 Task: Check the percentage active listings of french doors in the last 3 years.
Action: Mouse moved to (767, 219)
Screenshot: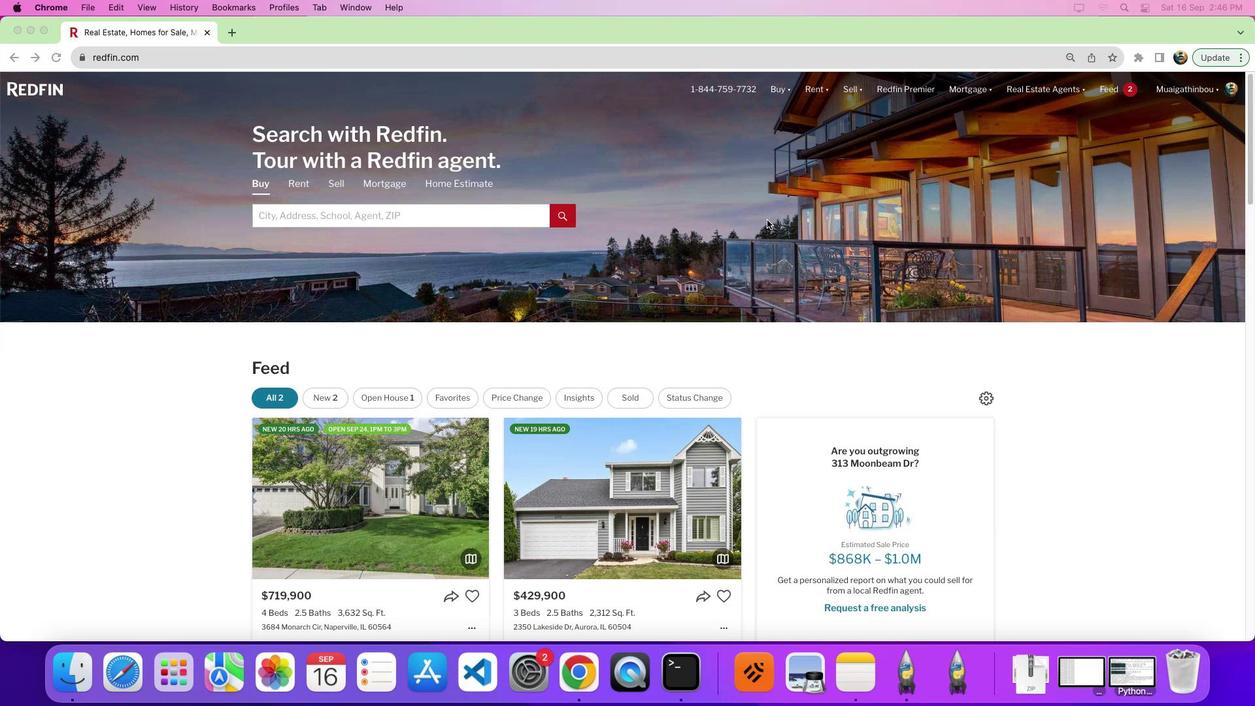 
Action: Mouse pressed left at (767, 219)
Screenshot: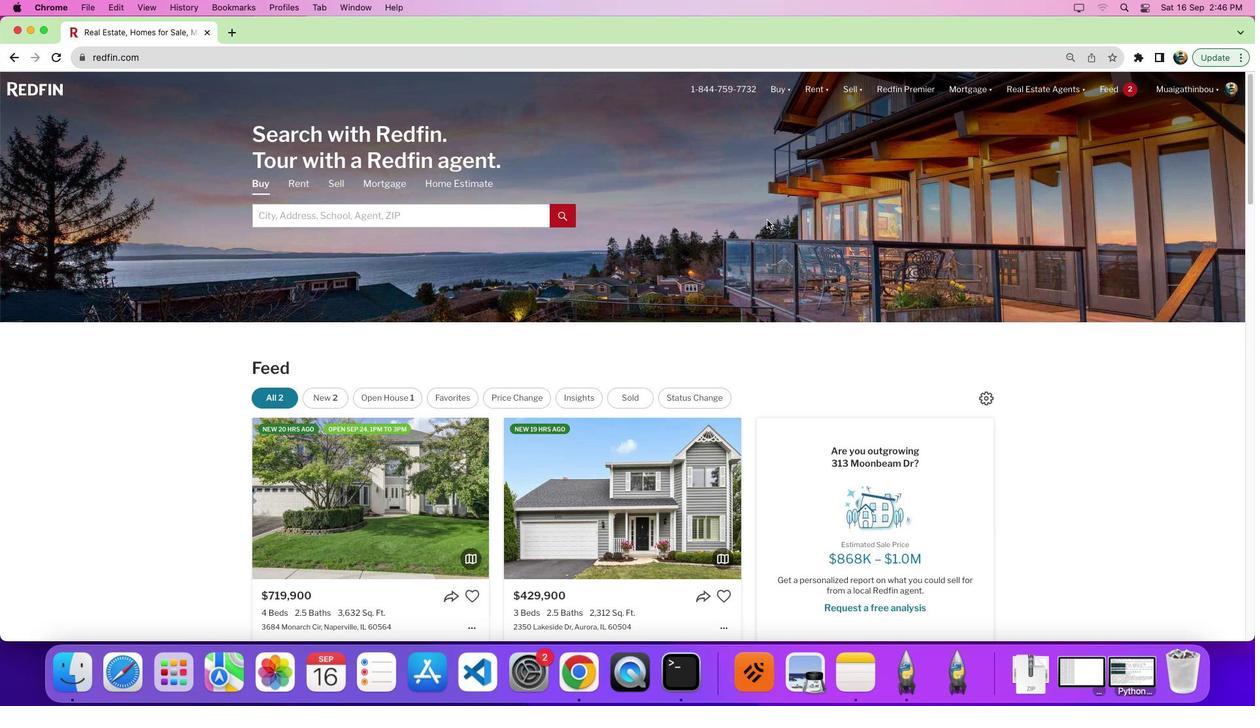 
Action: Mouse moved to (1027, 207)
Screenshot: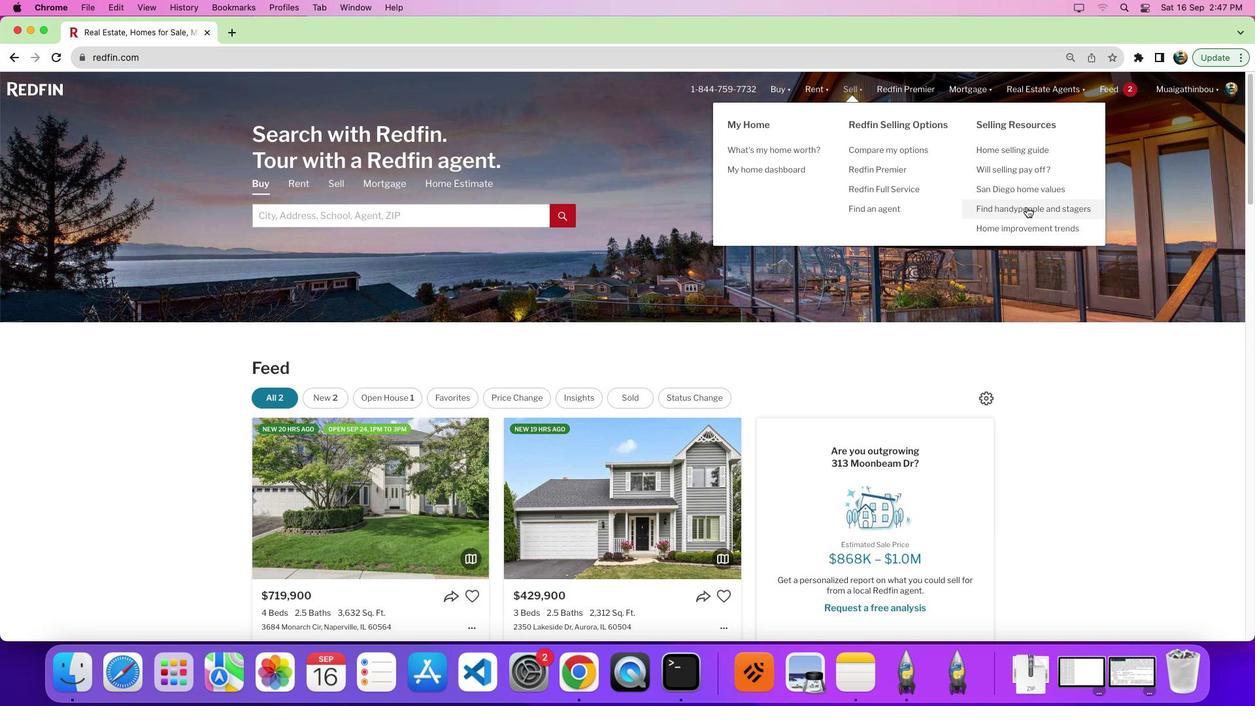 
Action: Mouse pressed left at (1027, 207)
Screenshot: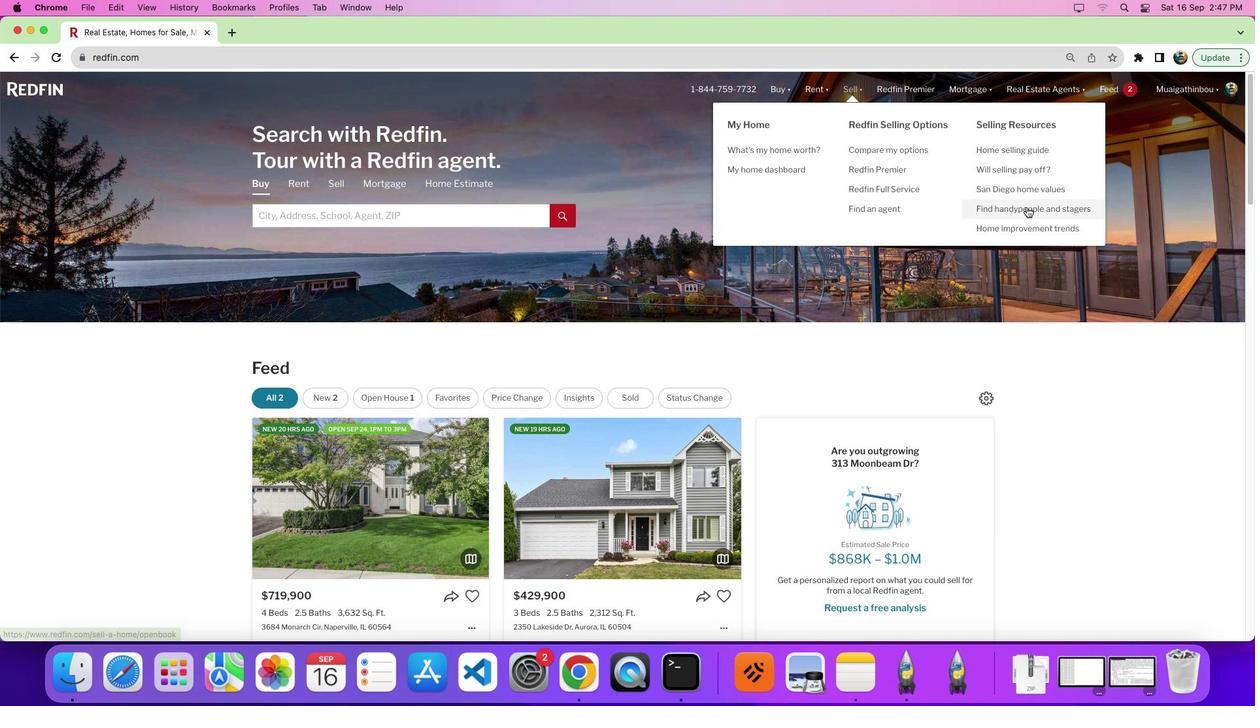 
Action: Mouse moved to (1030, 222)
Screenshot: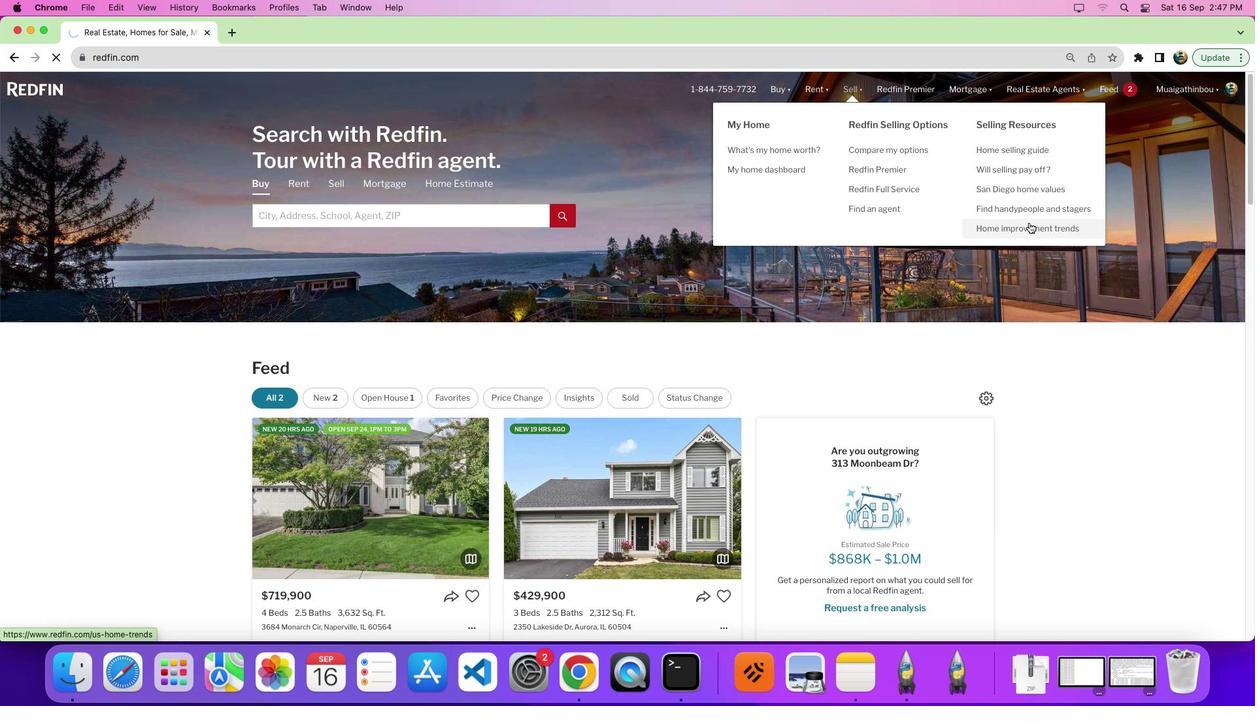 
Action: Mouse pressed left at (1030, 222)
Screenshot: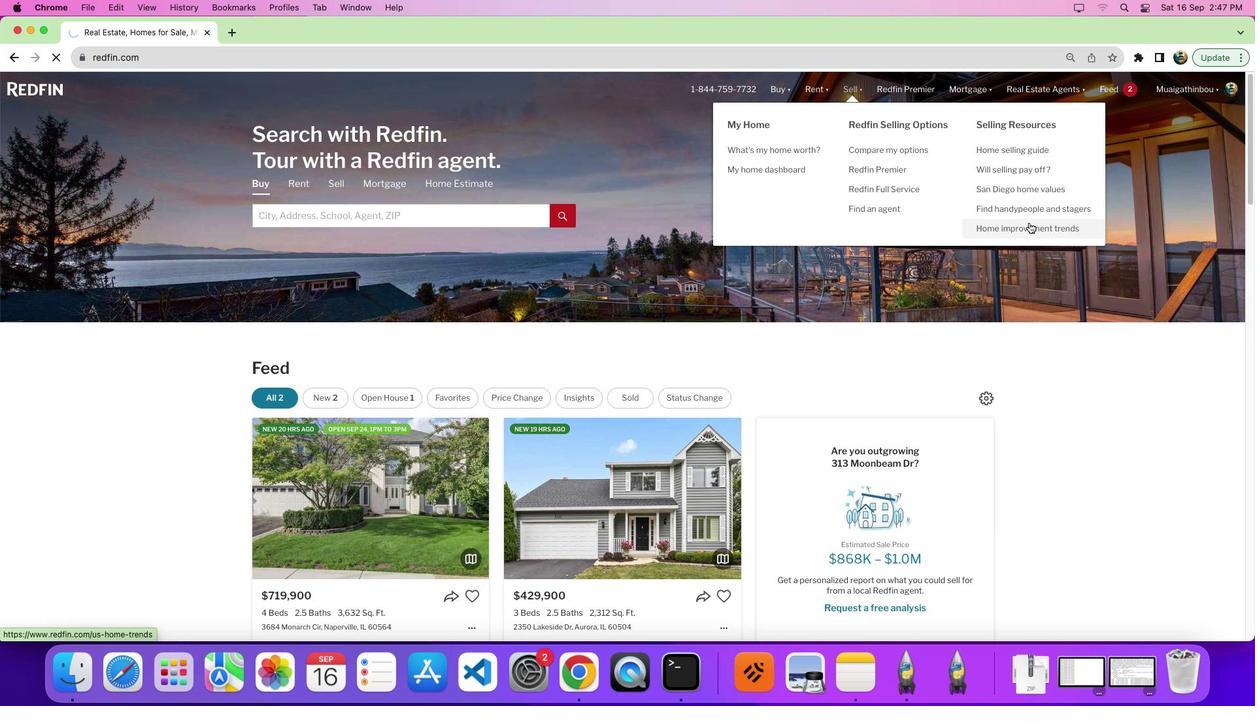 
Action: Mouse pressed left at (1030, 222)
Screenshot: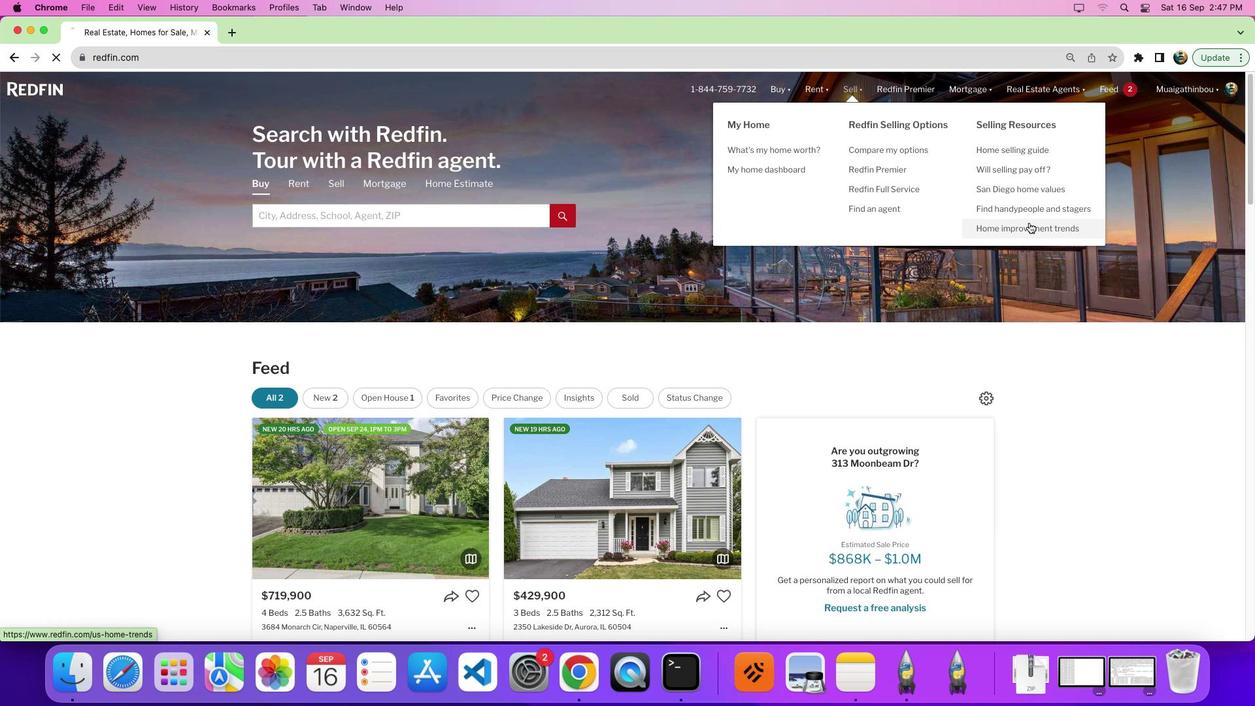 
Action: Mouse pressed left at (1030, 222)
Screenshot: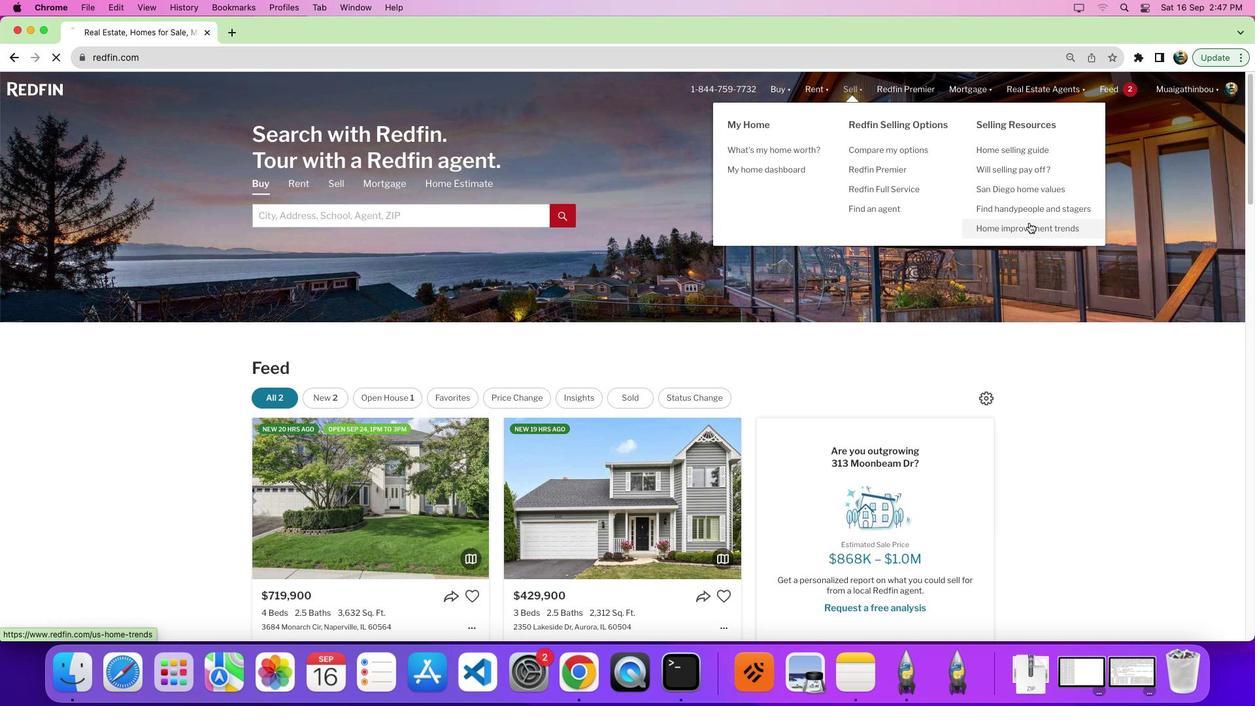 
Action: Mouse moved to (332, 251)
Screenshot: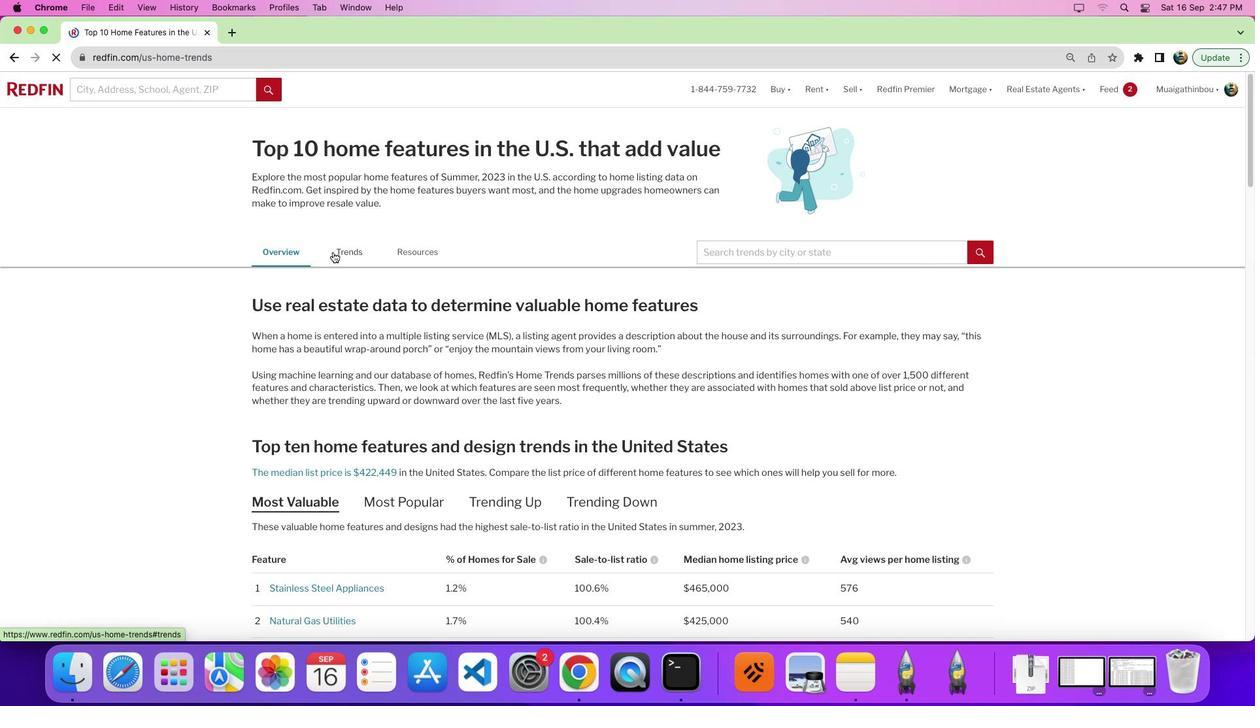 
Action: Mouse pressed left at (332, 251)
Screenshot: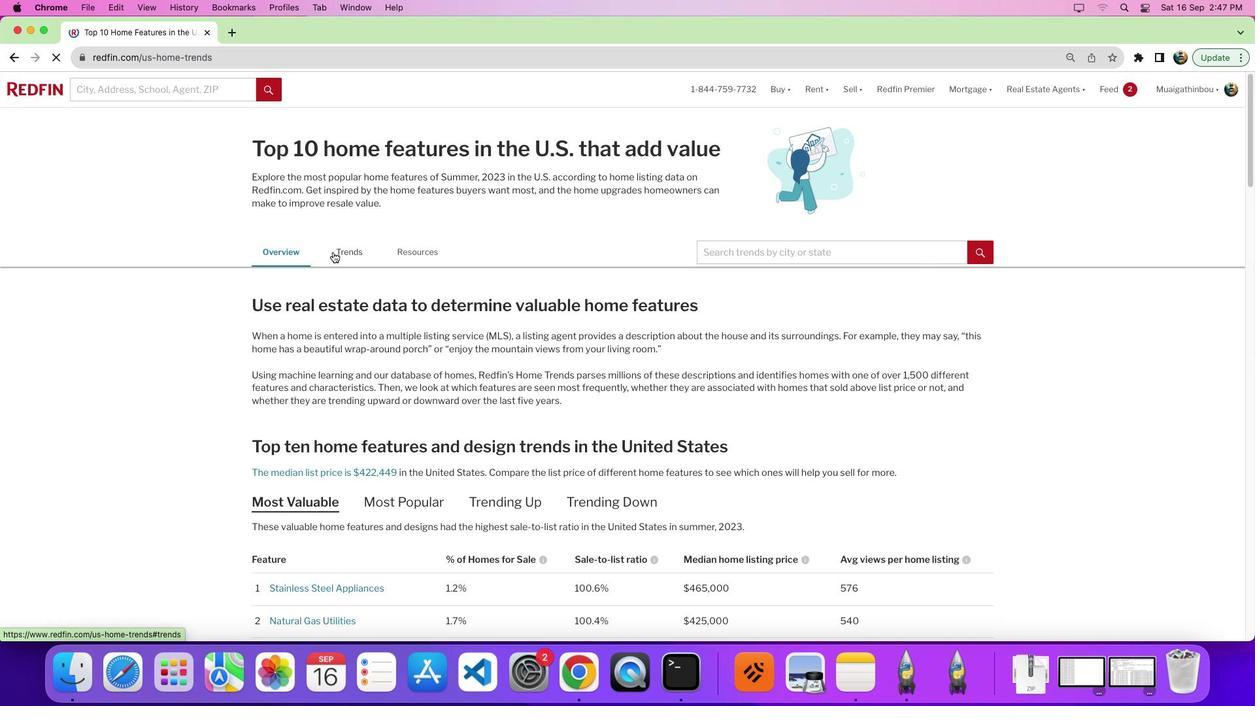 
Action: Mouse moved to (580, 316)
Screenshot: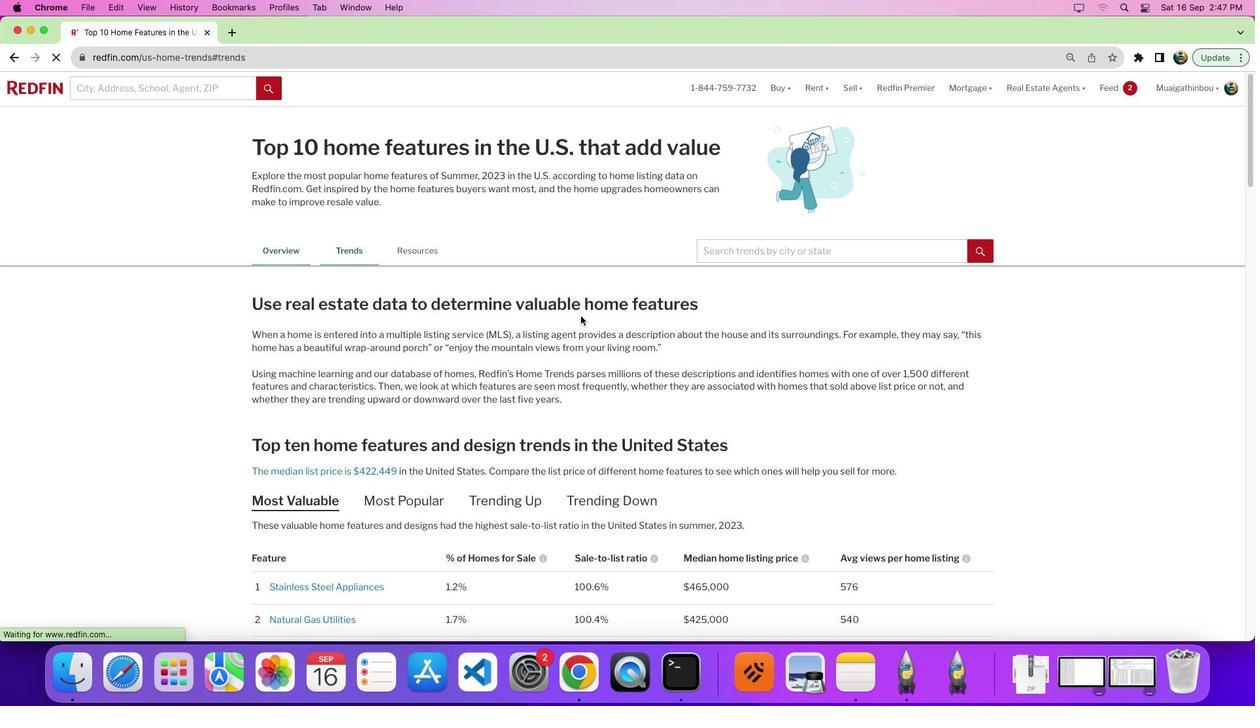 
Action: Mouse scrolled (580, 316) with delta (0, 0)
Screenshot: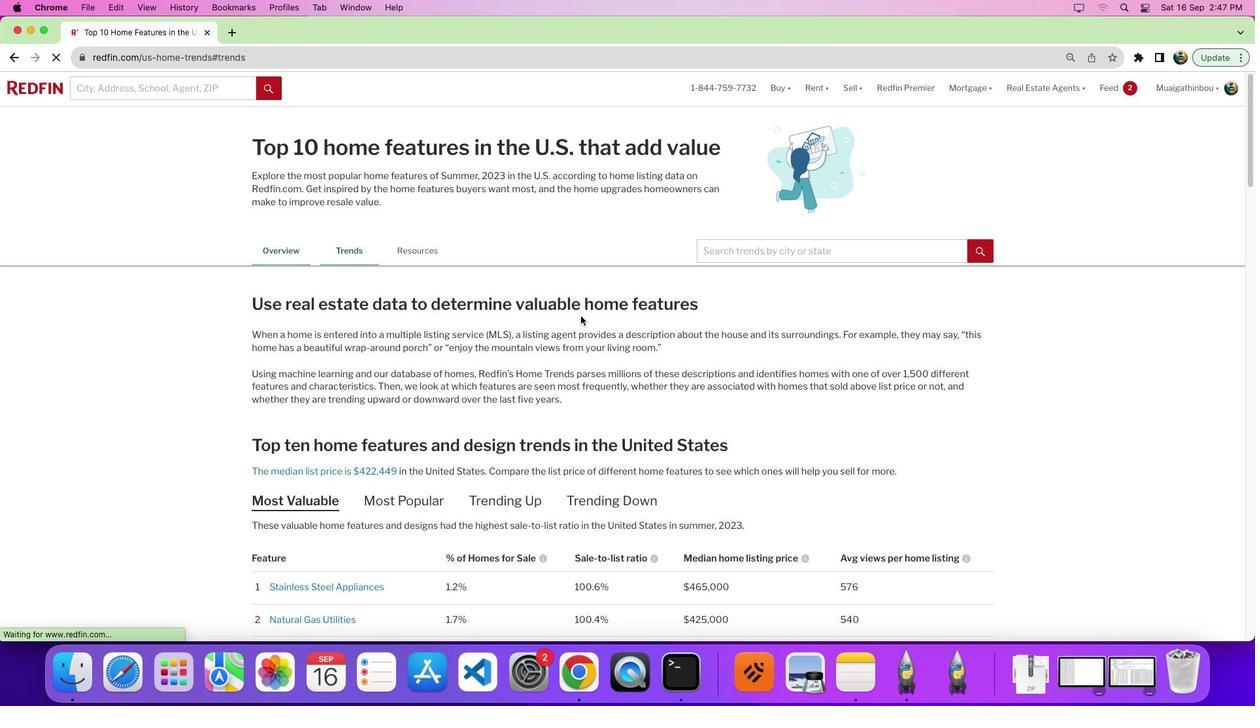 
Action: Mouse moved to (580, 316)
Screenshot: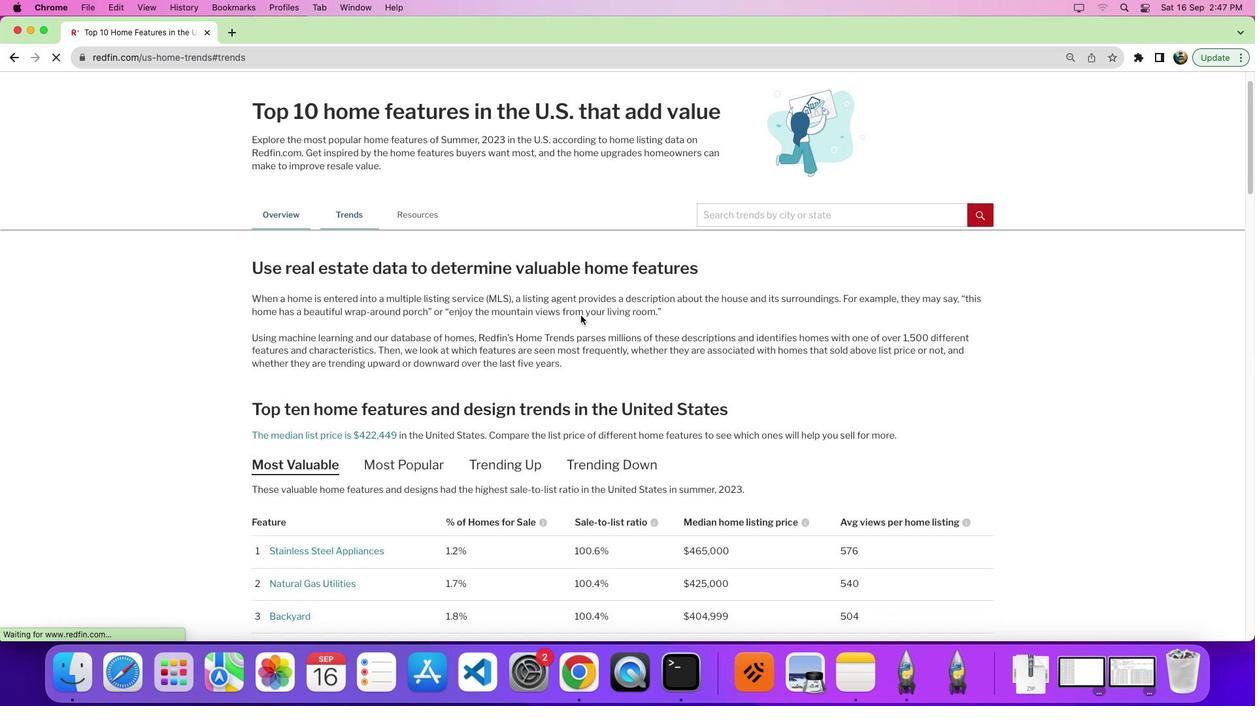 
Action: Mouse scrolled (580, 316) with delta (0, 0)
Screenshot: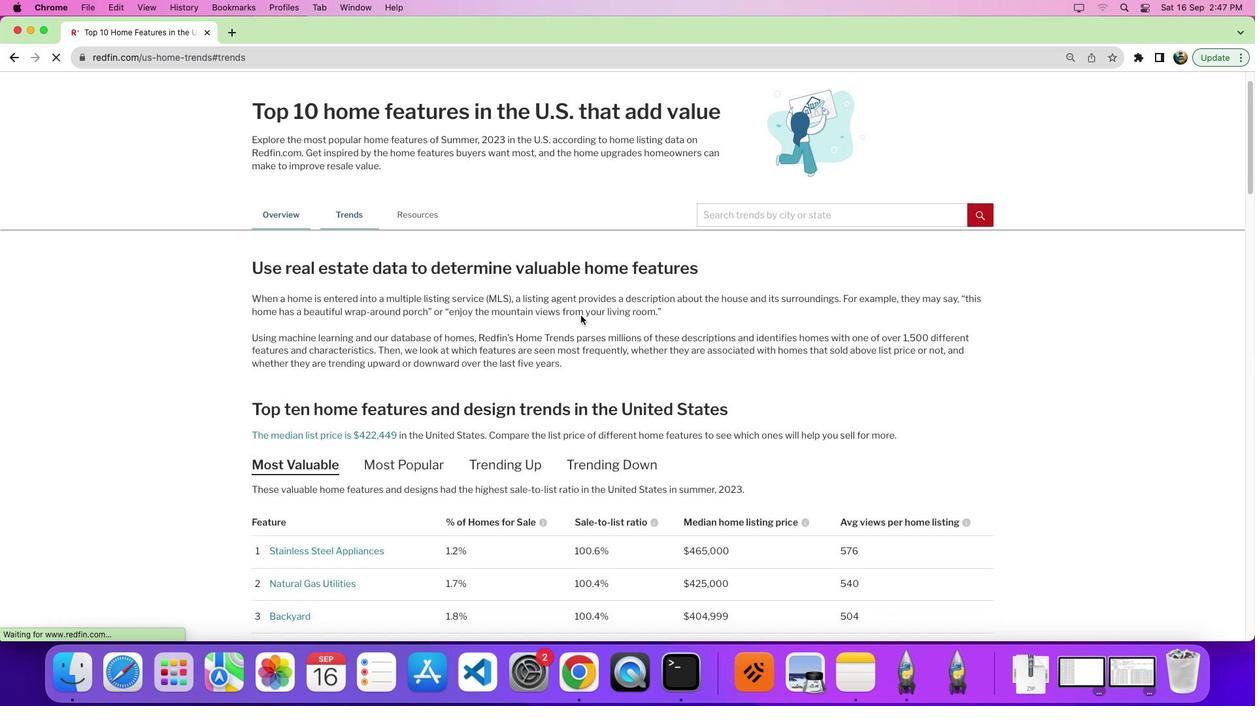 
Action: Mouse moved to (581, 316)
Screenshot: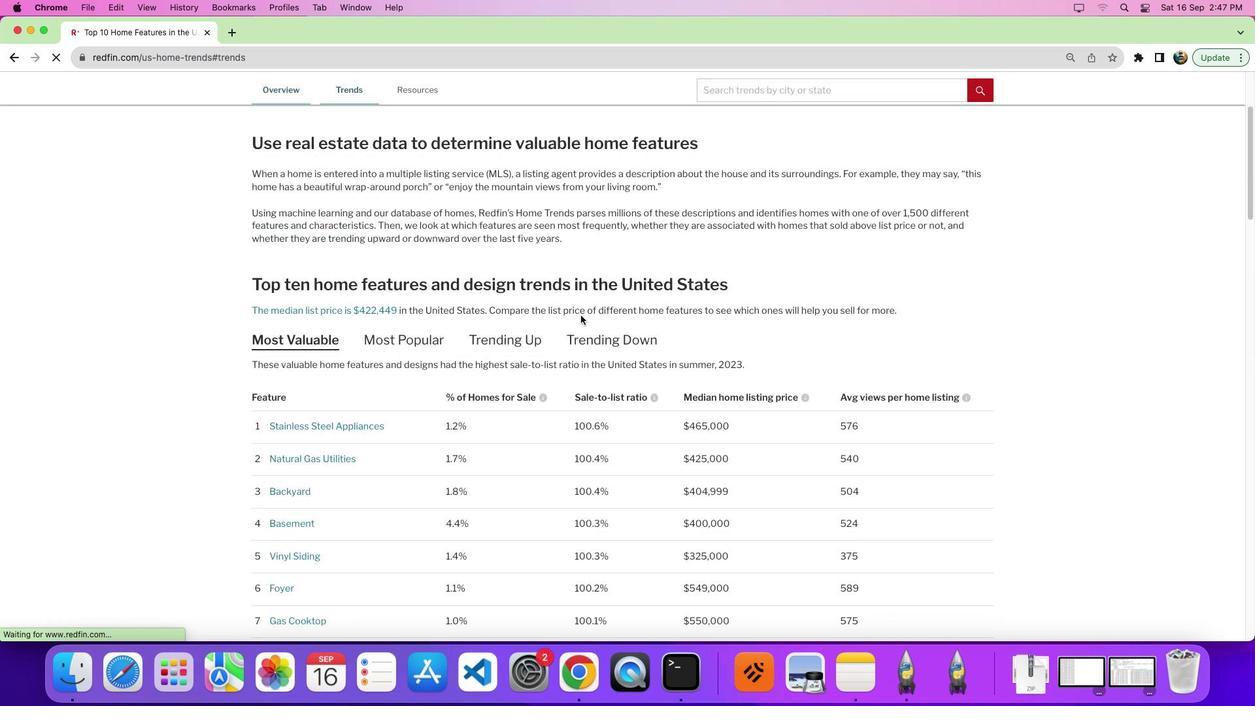 
Action: Mouse scrolled (581, 316) with delta (0, -5)
Screenshot: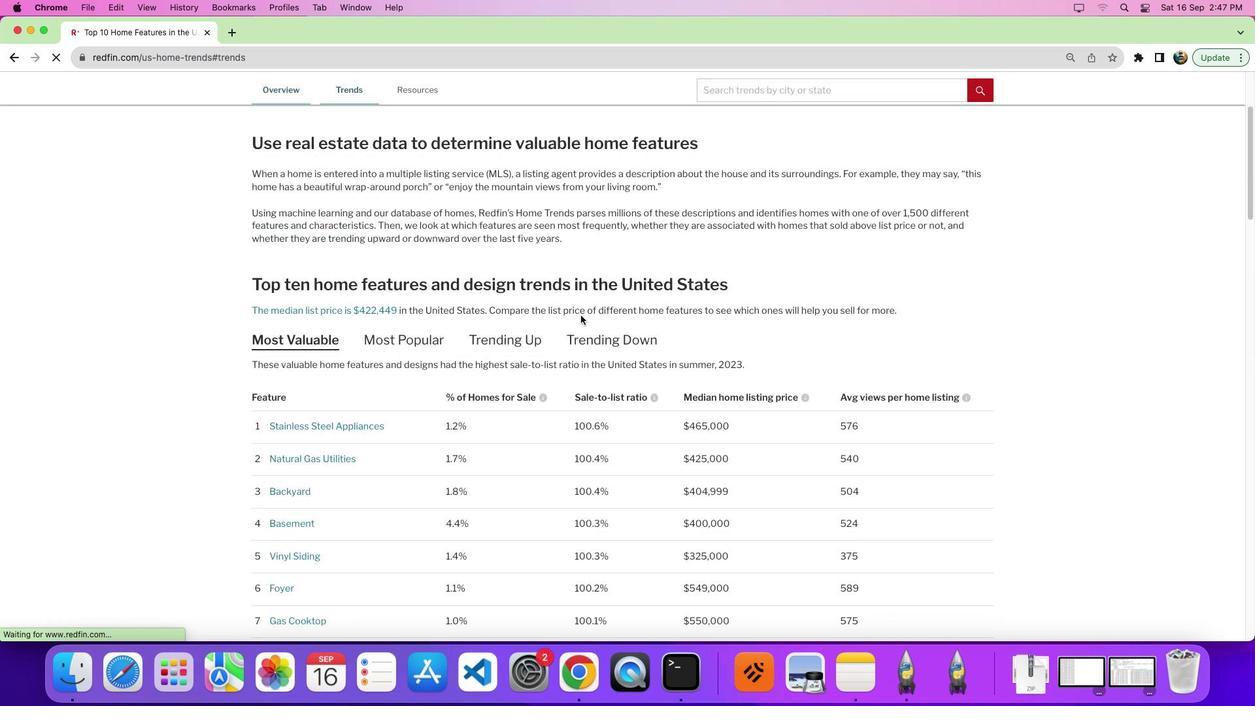 
Action: Mouse moved to (581, 315)
Screenshot: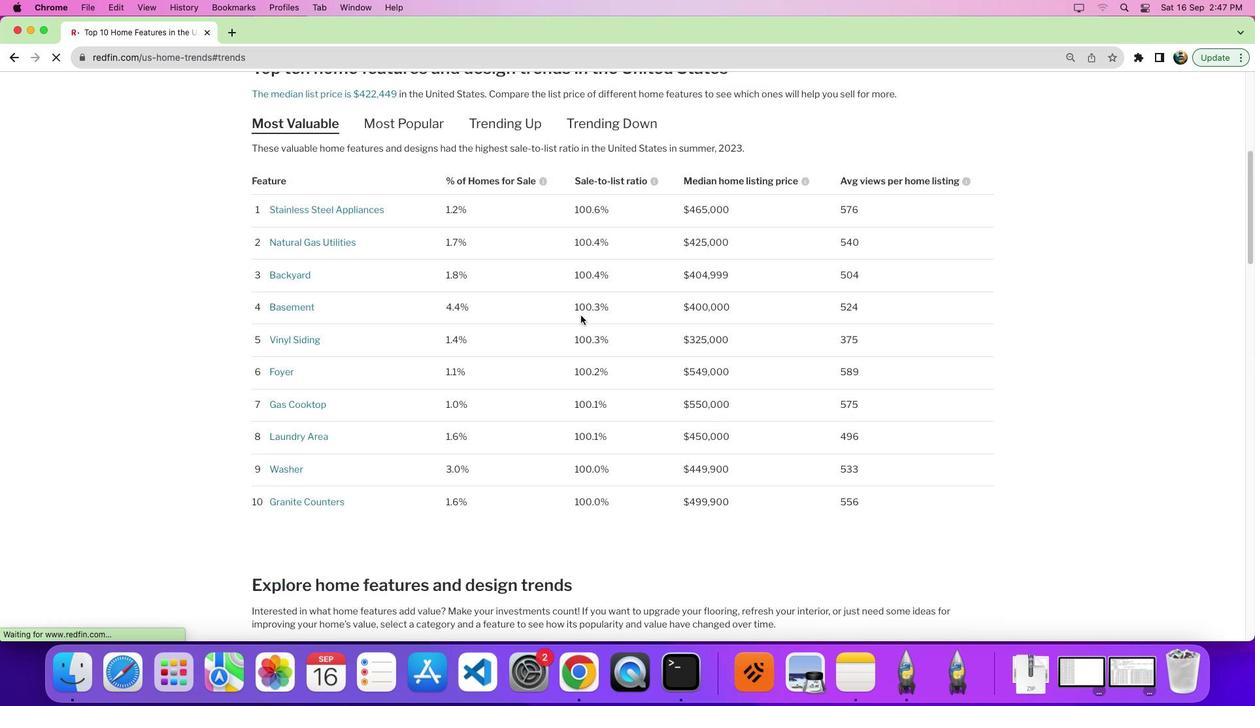 
Action: Mouse scrolled (581, 315) with delta (0, -7)
Screenshot: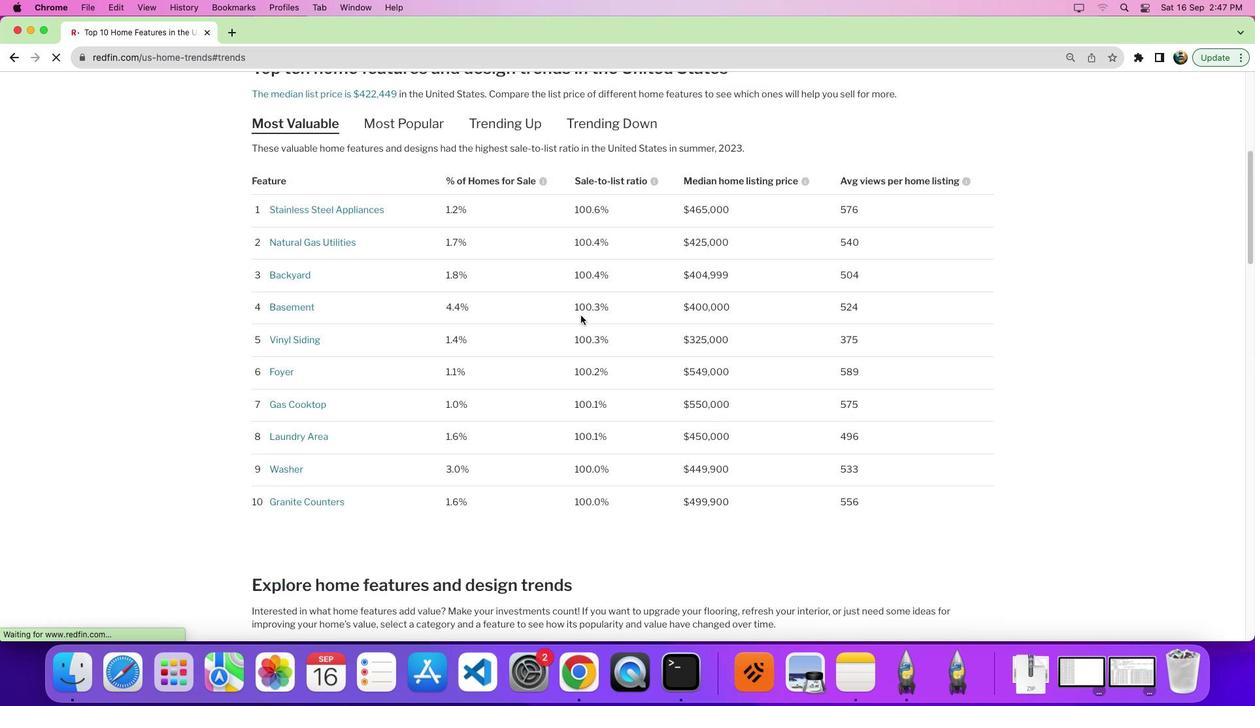 
Action: Mouse moved to (581, 315)
Screenshot: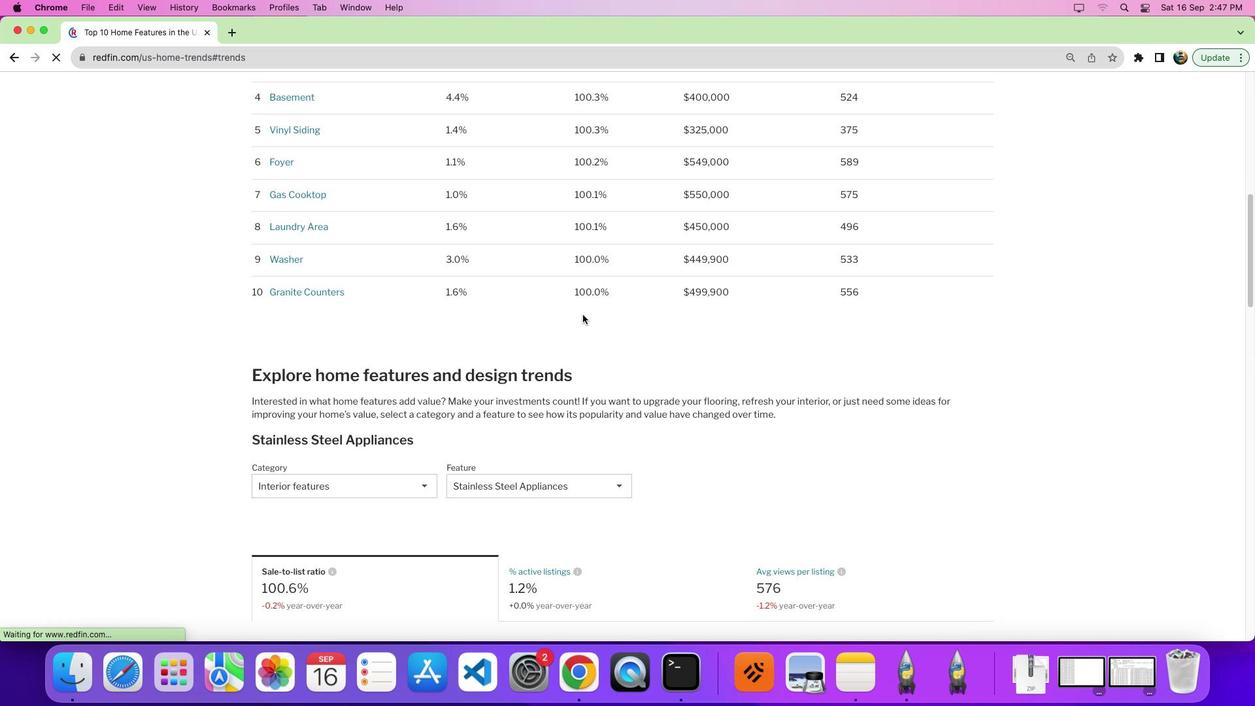
Action: Mouse scrolled (581, 315) with delta (0, 0)
Screenshot: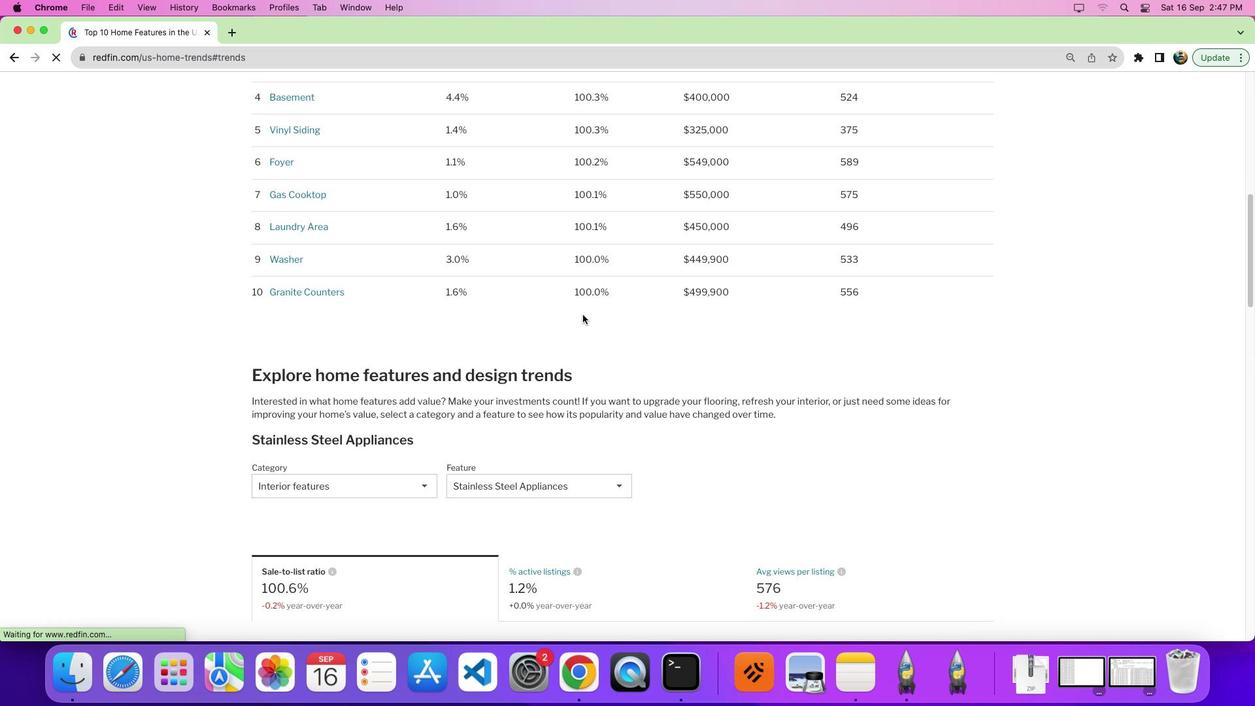 
Action: Mouse moved to (582, 315)
Screenshot: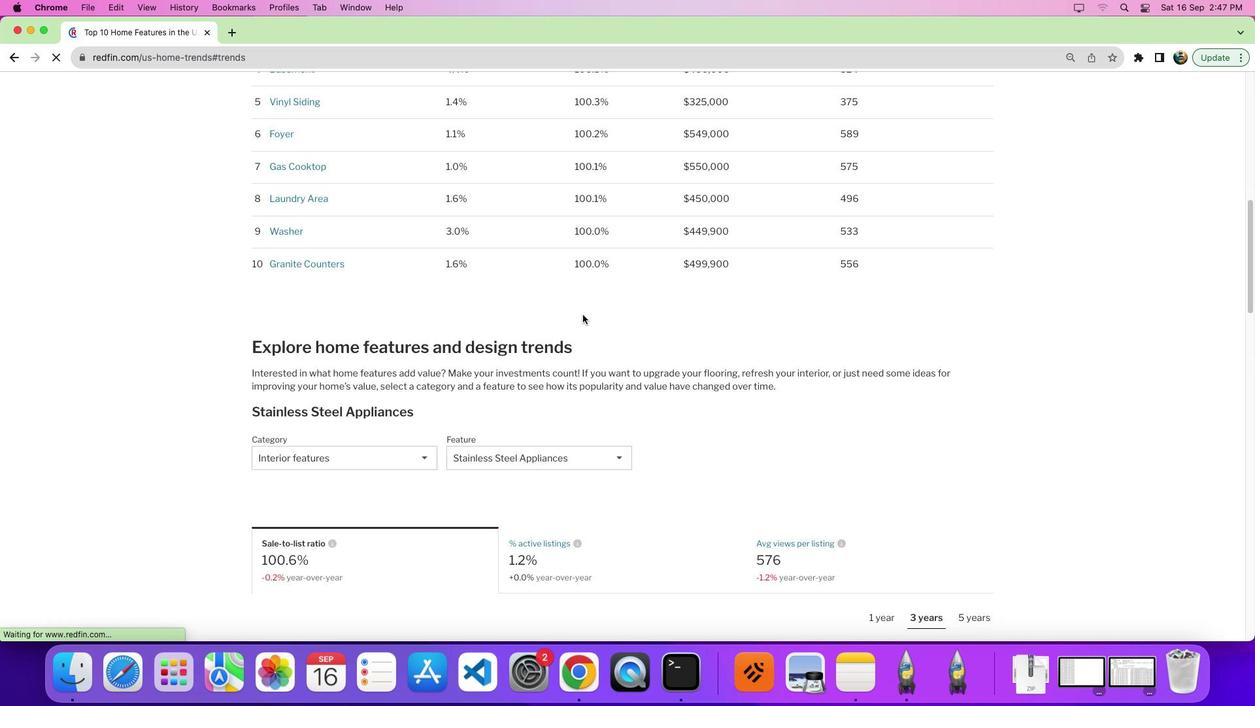
Action: Mouse scrolled (582, 315) with delta (0, 0)
Screenshot: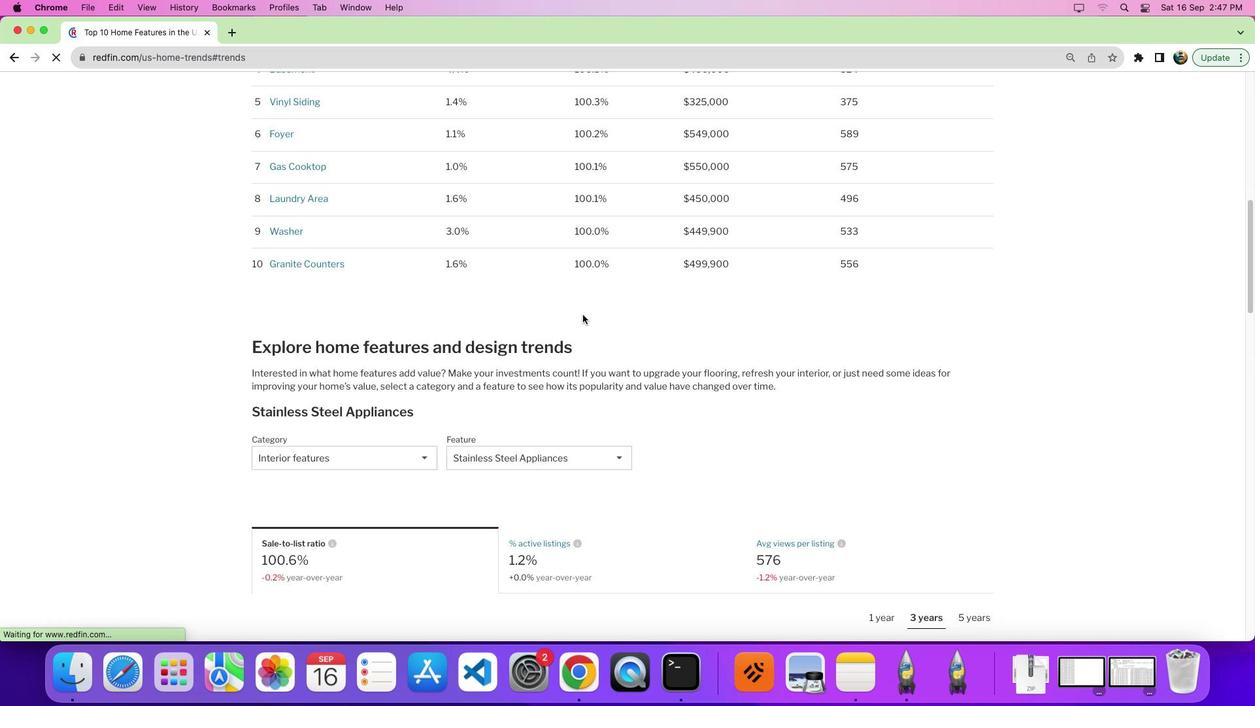 
Action: Mouse moved to (582, 315)
Screenshot: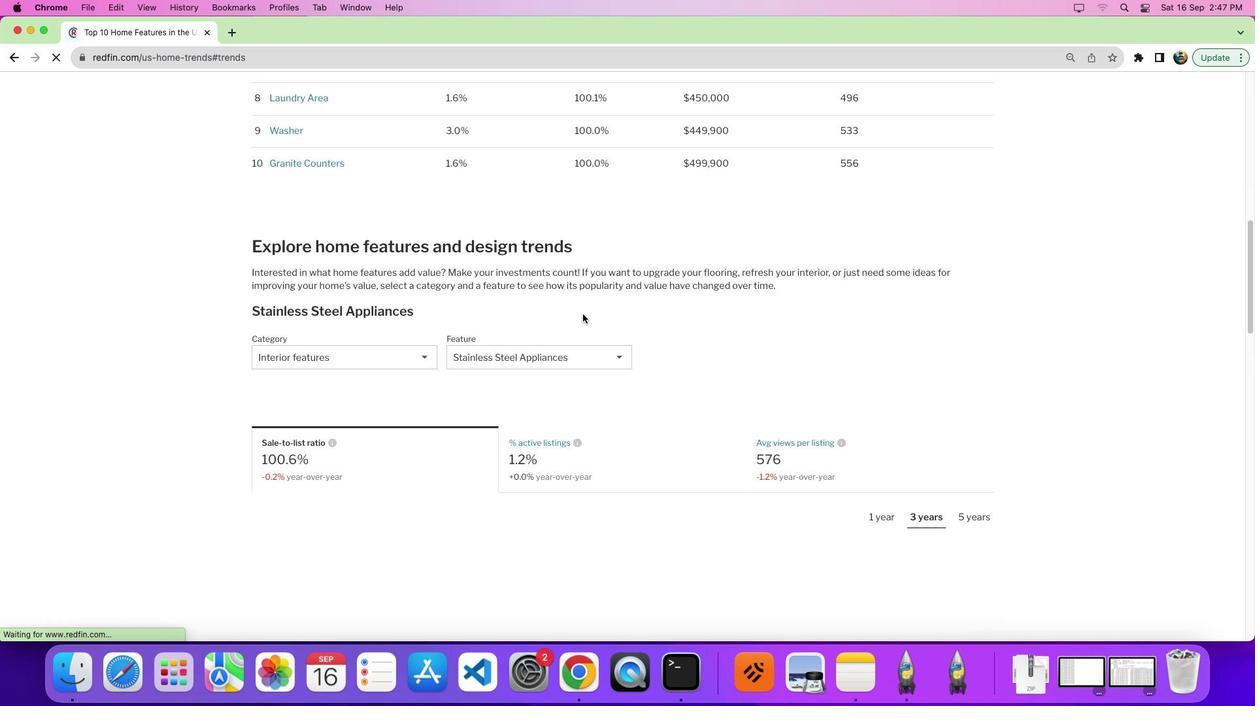 
Action: Mouse scrolled (582, 315) with delta (0, -5)
Screenshot: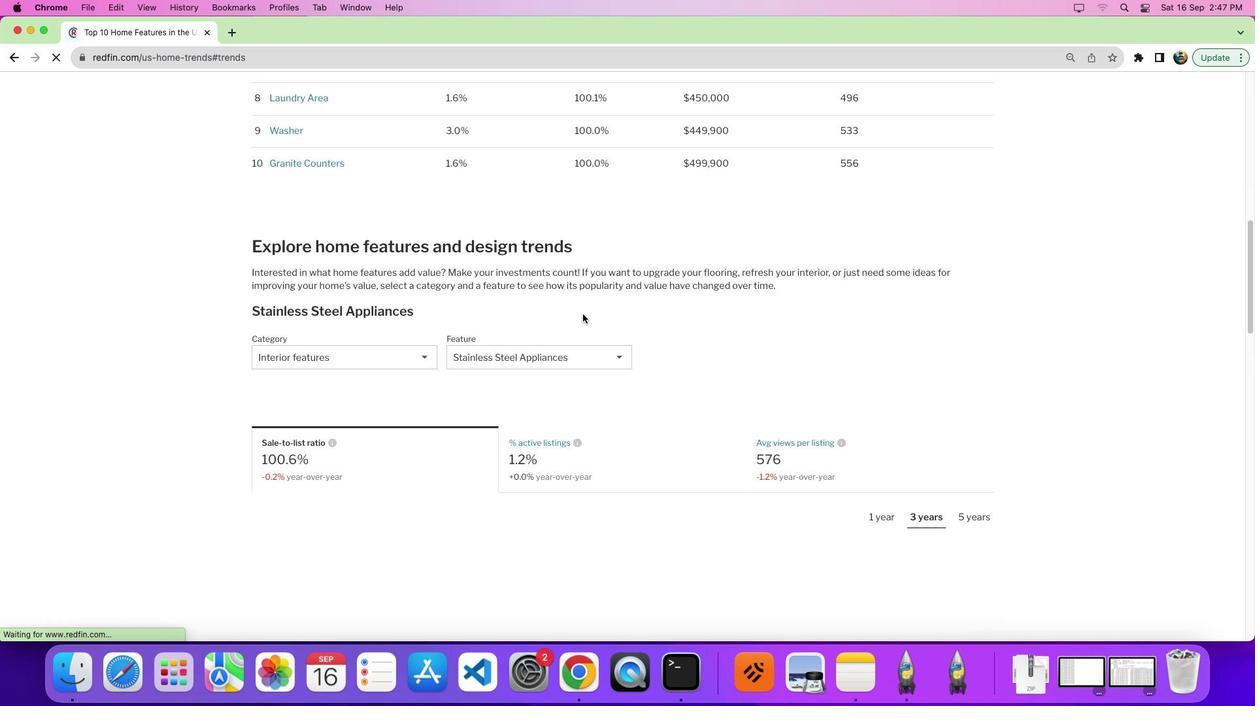 
Action: Mouse moved to (393, 228)
Screenshot: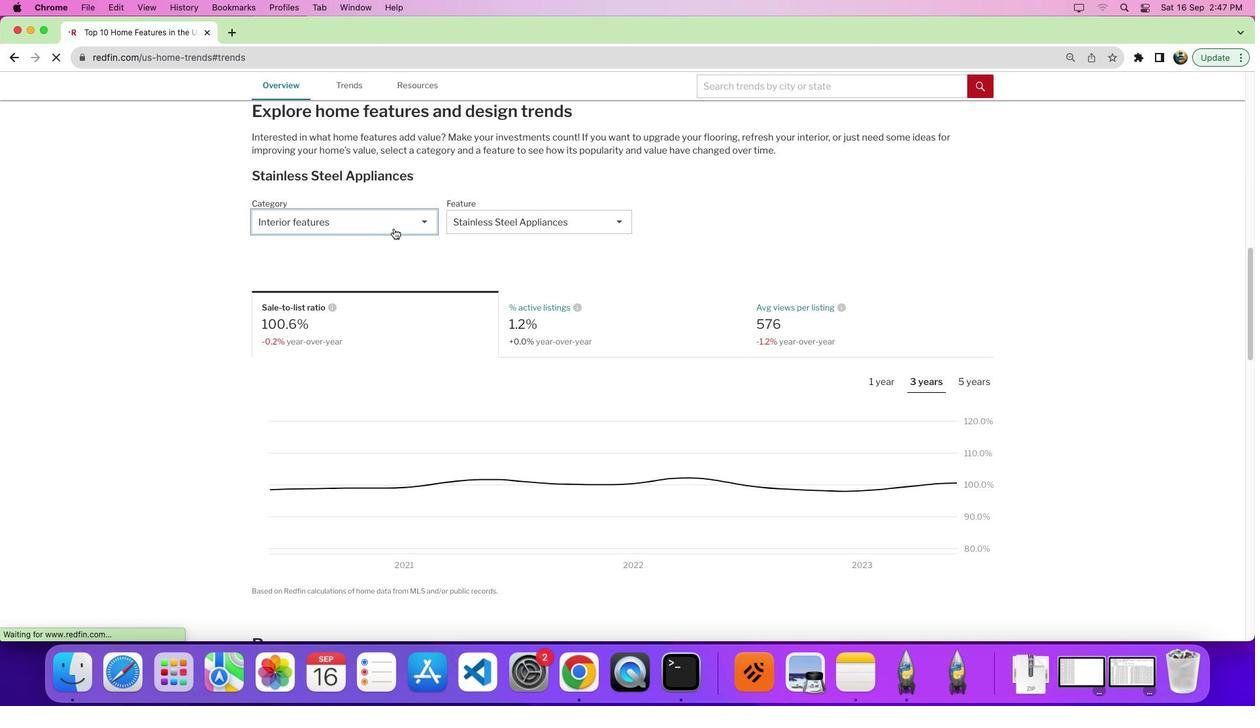 
Action: Mouse pressed left at (393, 228)
Screenshot: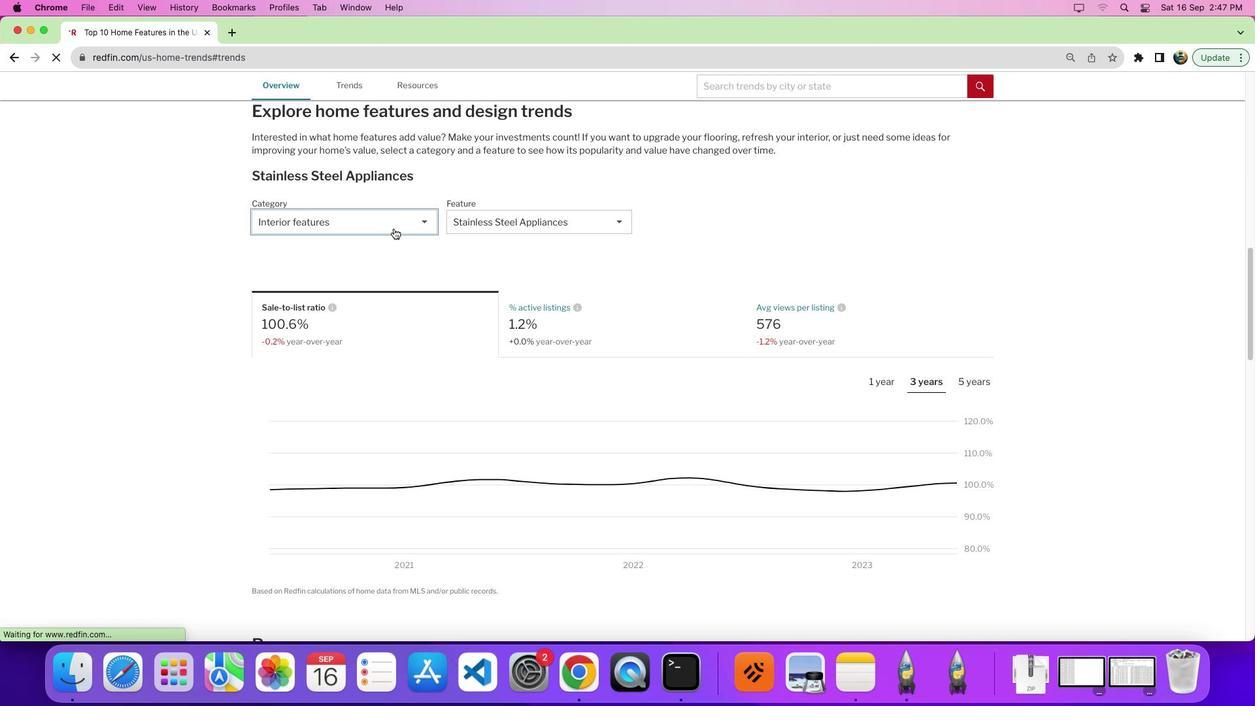 
Action: Mouse moved to (394, 265)
Screenshot: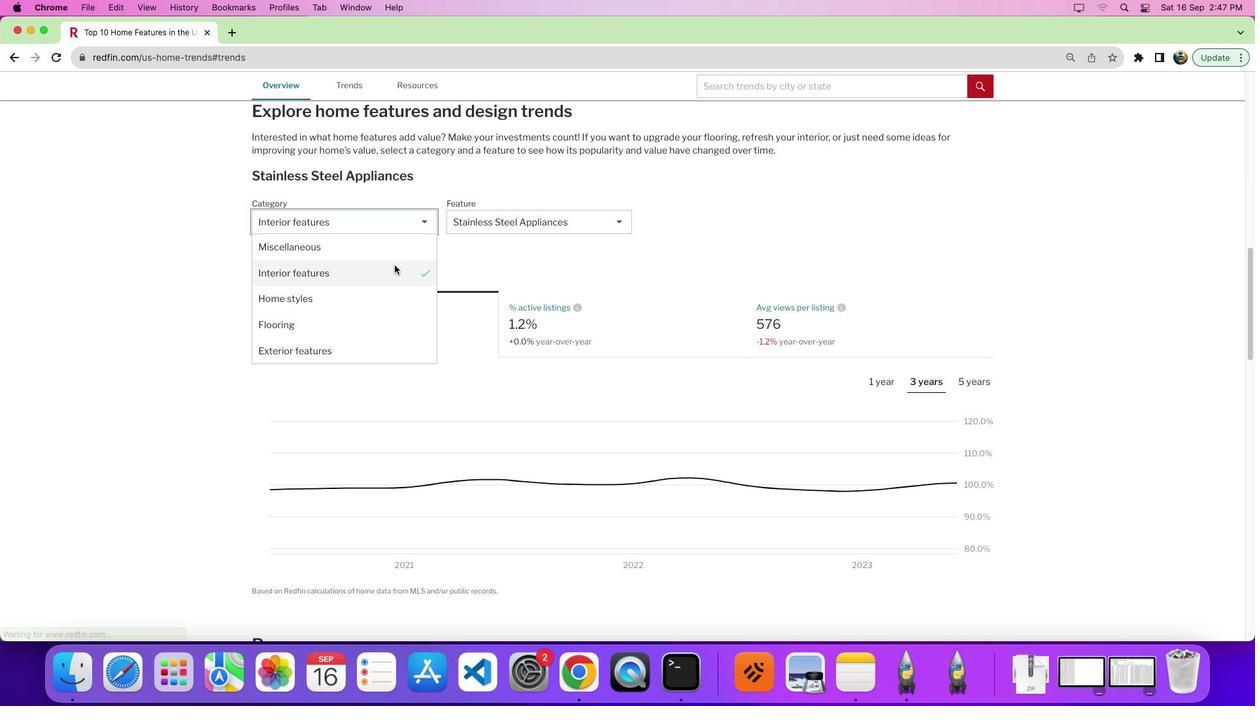 
Action: Mouse pressed left at (394, 265)
Screenshot: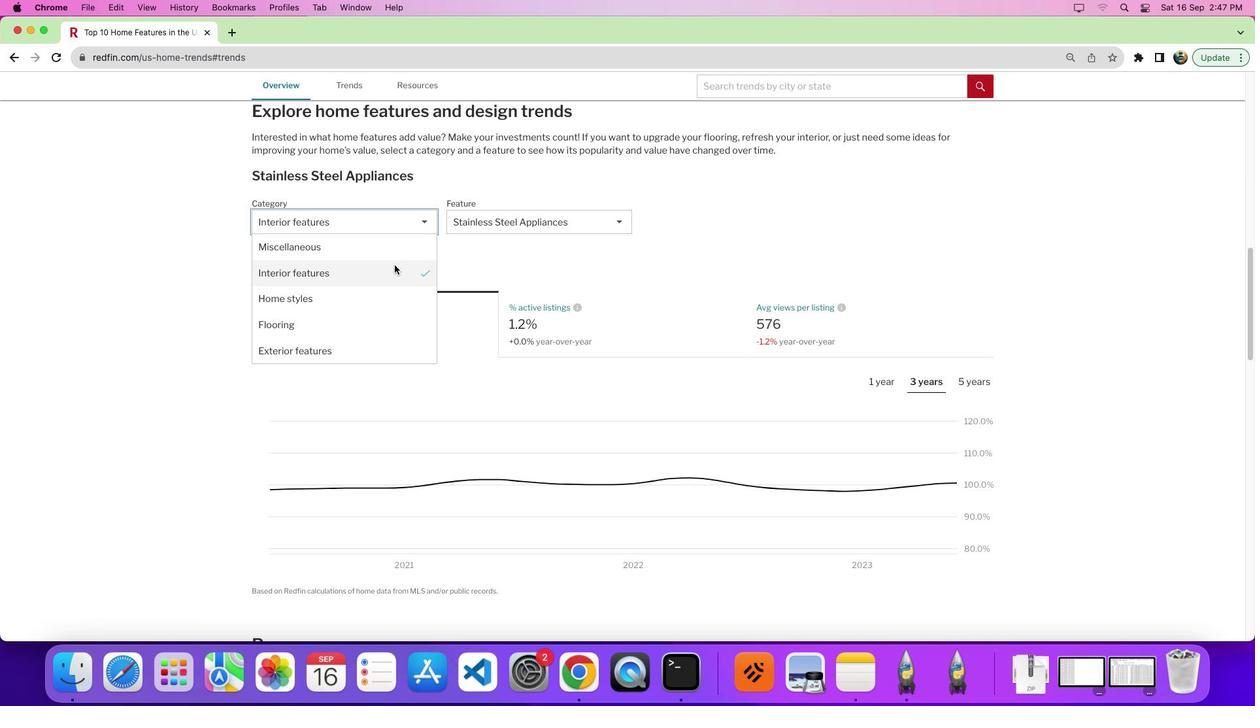 
Action: Mouse moved to (524, 219)
Screenshot: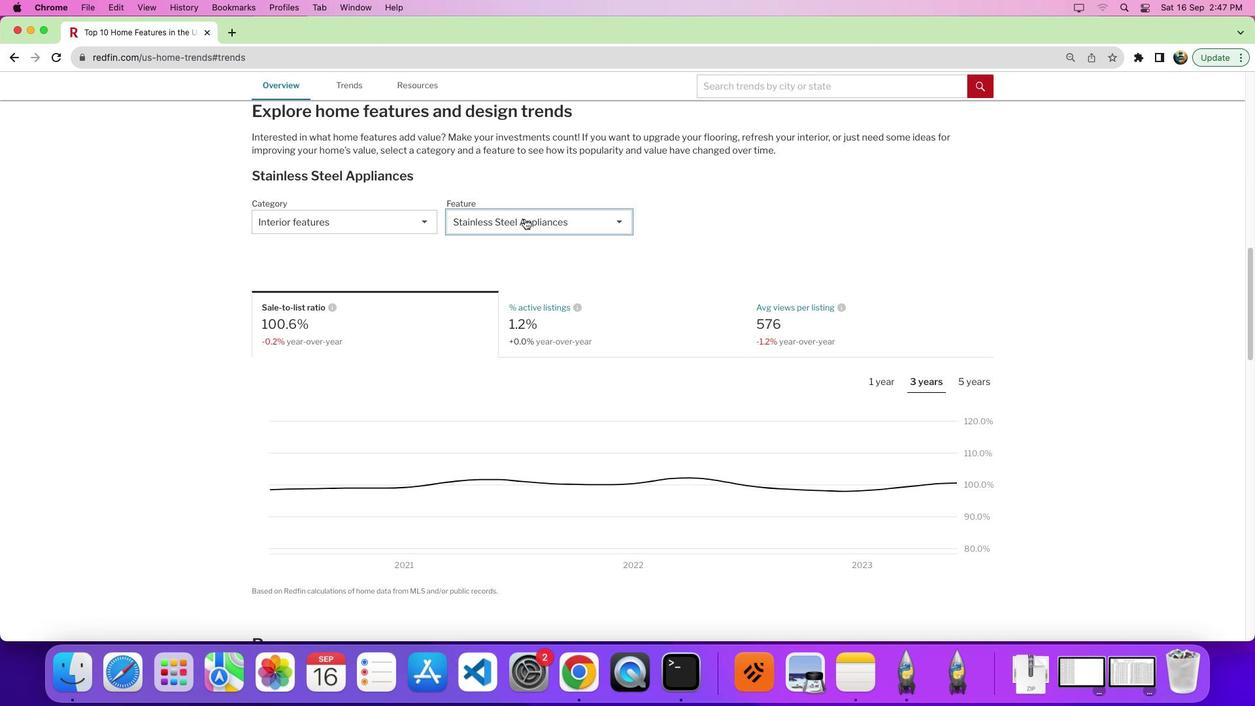
Action: Mouse pressed left at (524, 219)
Screenshot: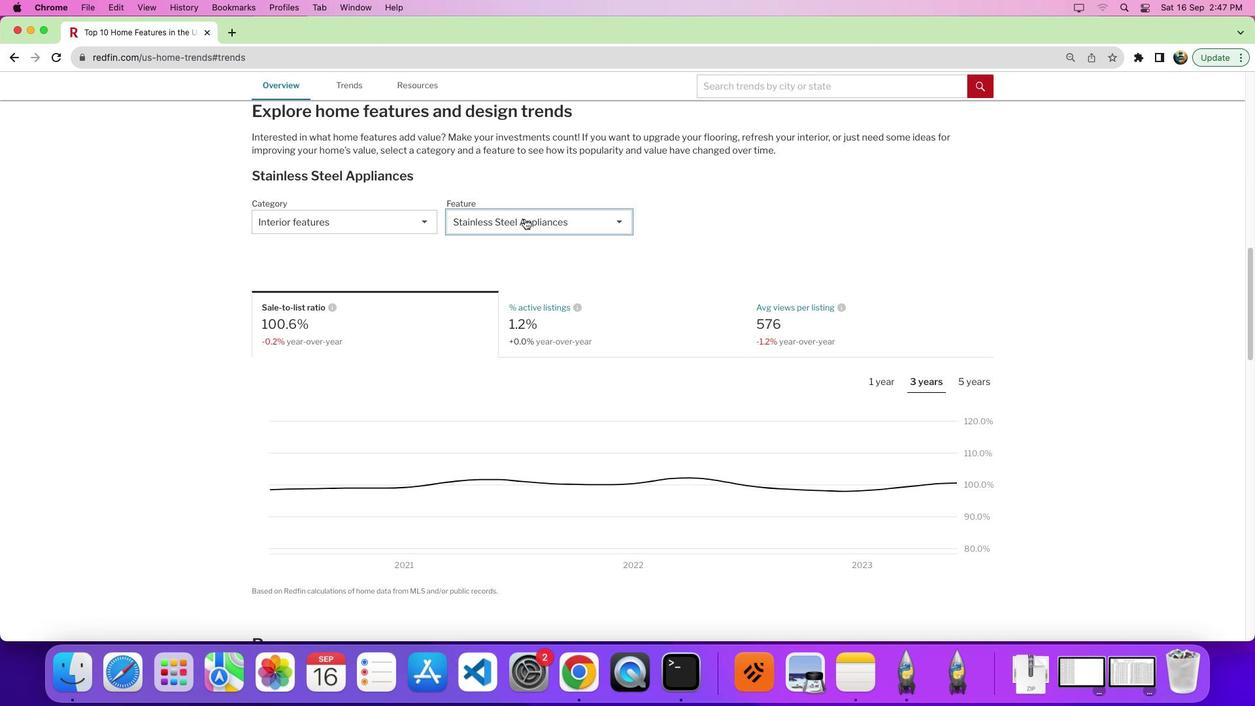 
Action: Mouse moved to (622, 321)
Screenshot: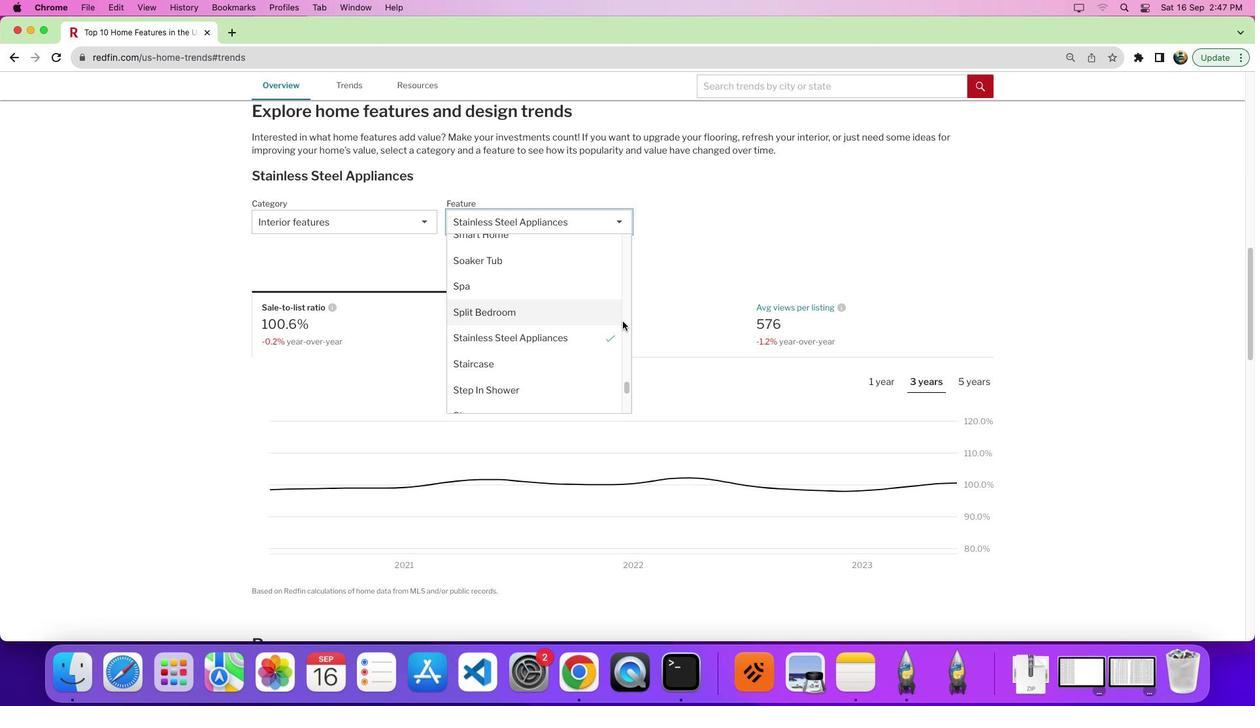 
Action: Mouse pressed left at (622, 321)
Screenshot: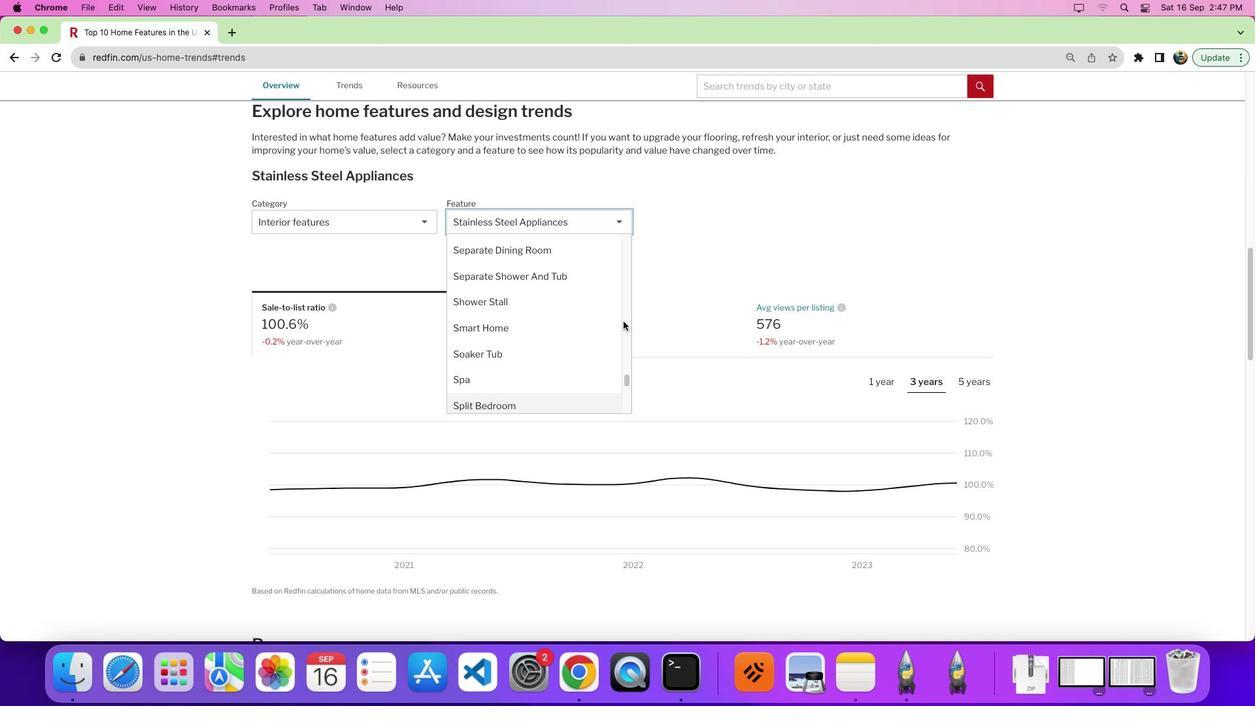 
Action: Mouse moved to (627, 313)
Screenshot: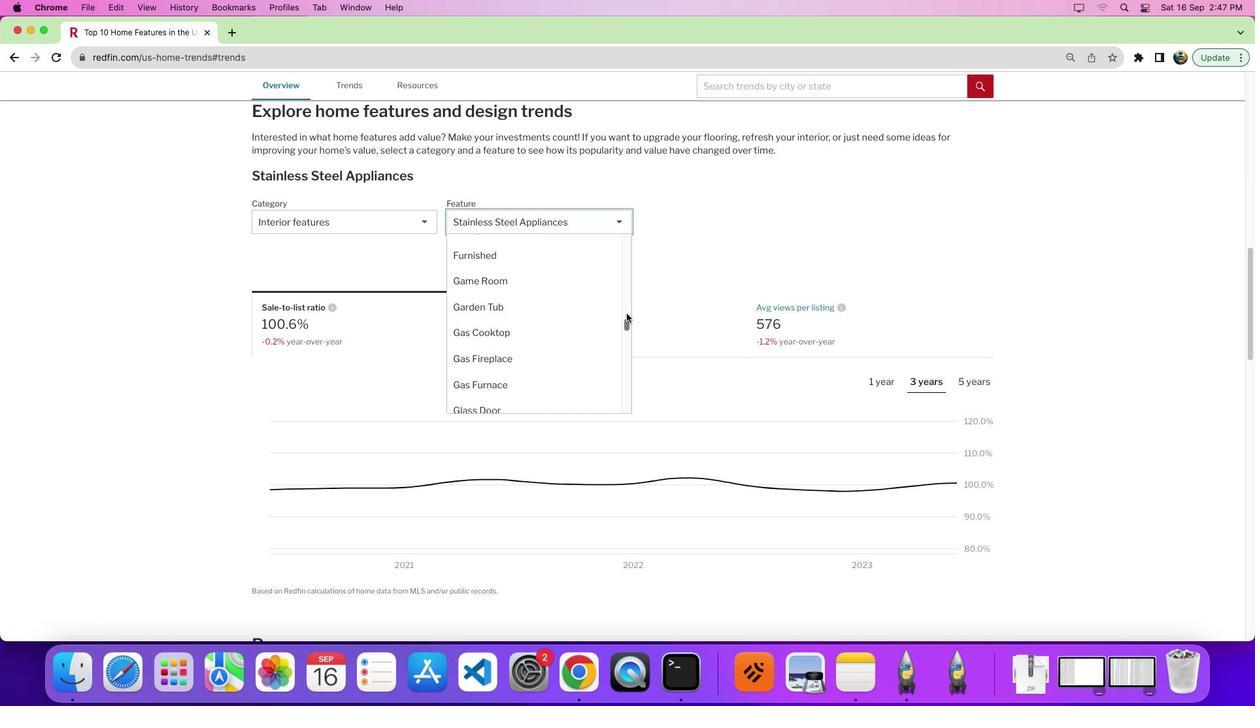 
Action: Mouse pressed left at (627, 313)
Screenshot: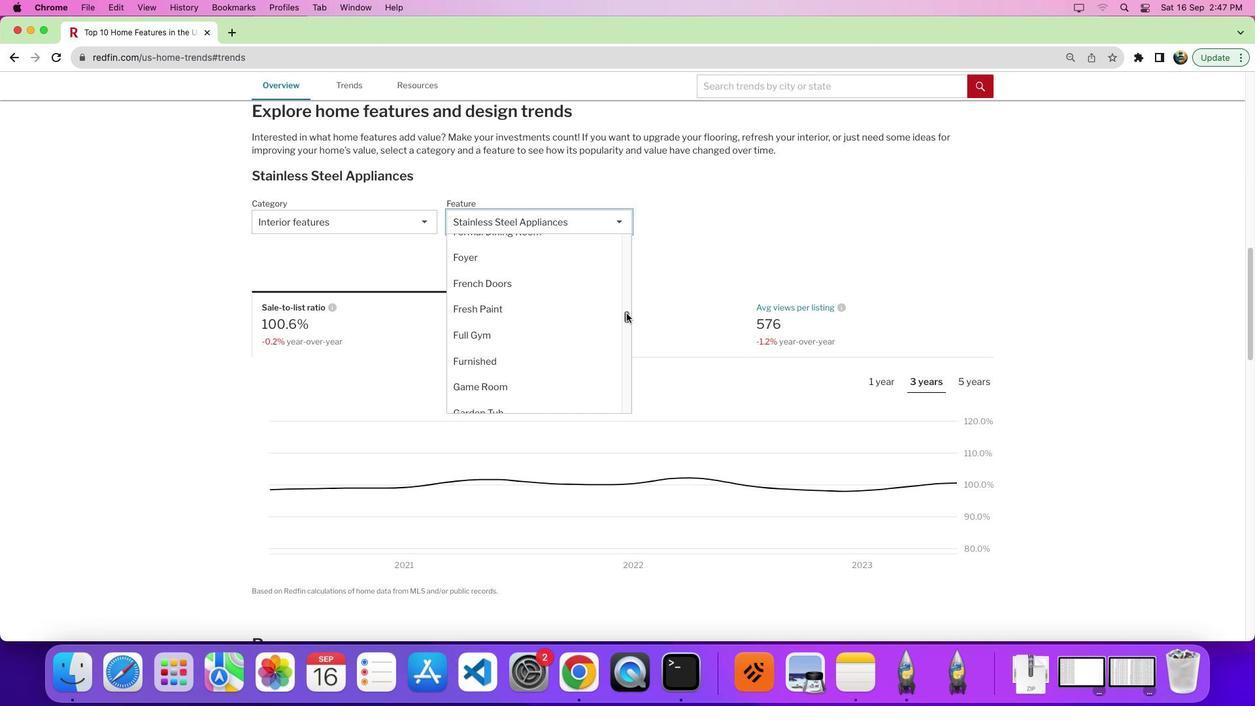 
Action: Mouse moved to (519, 338)
Screenshot: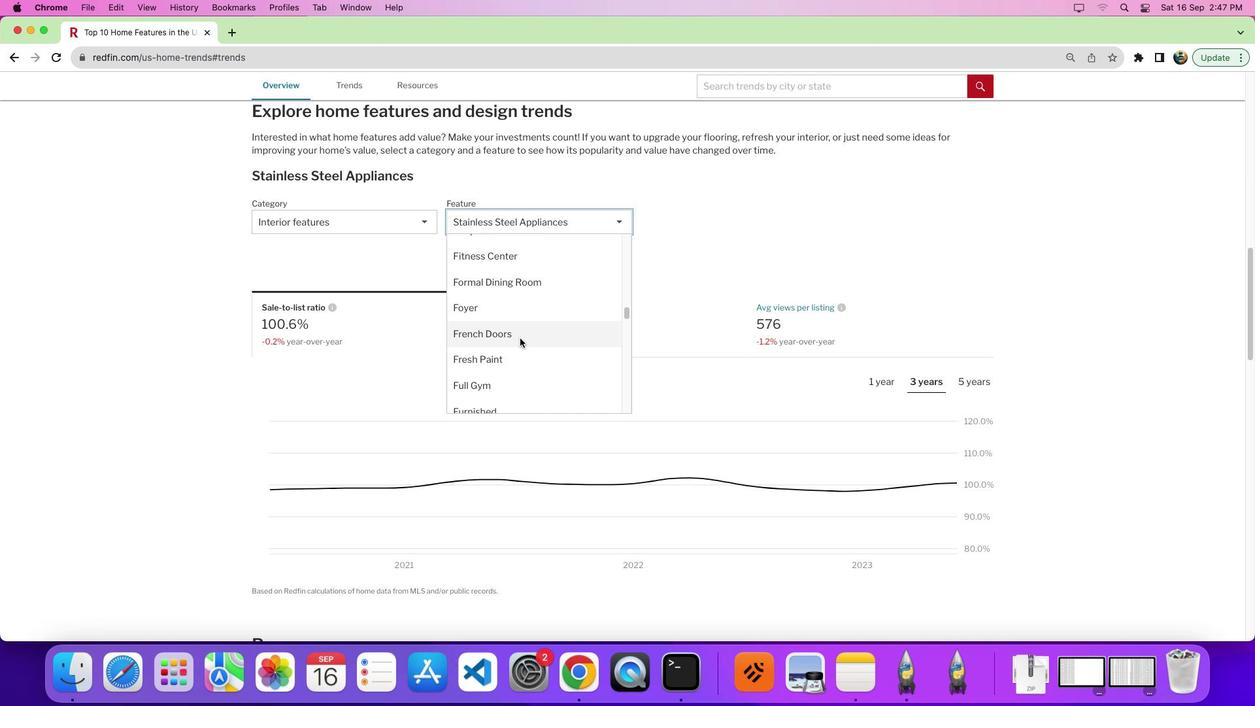 
Action: Mouse pressed left at (519, 338)
Screenshot: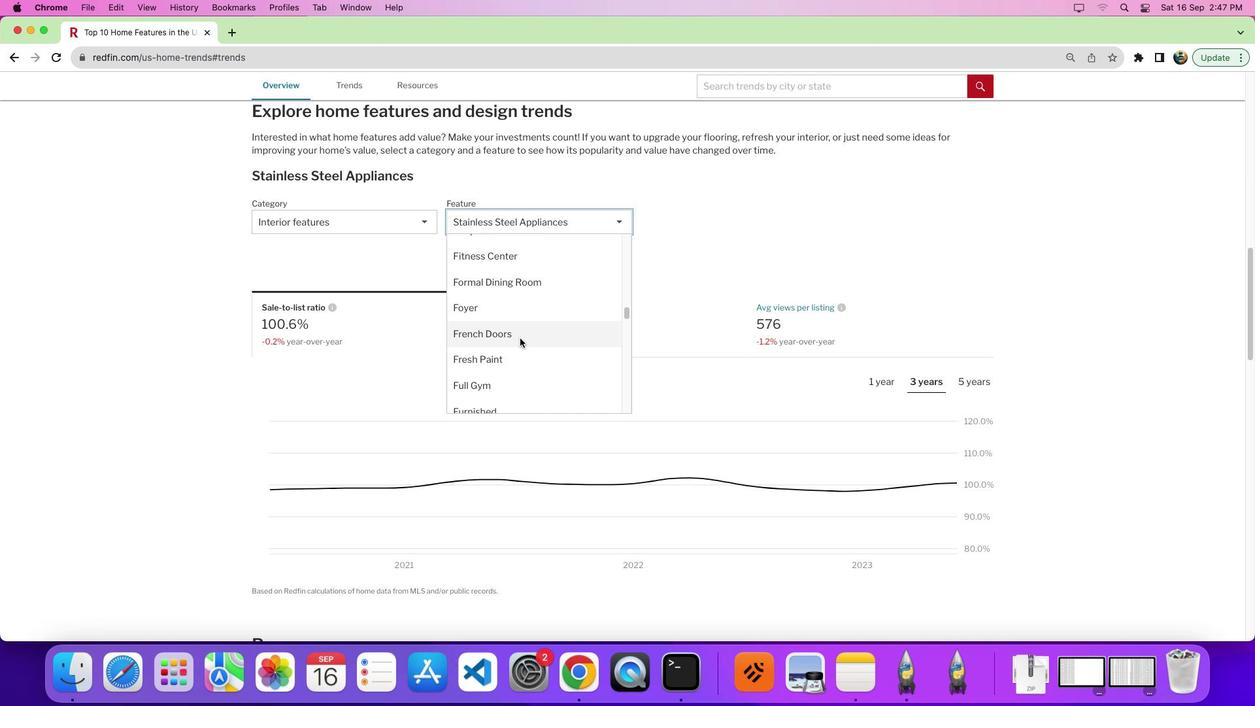 
Action: Mouse moved to (752, 306)
Screenshot: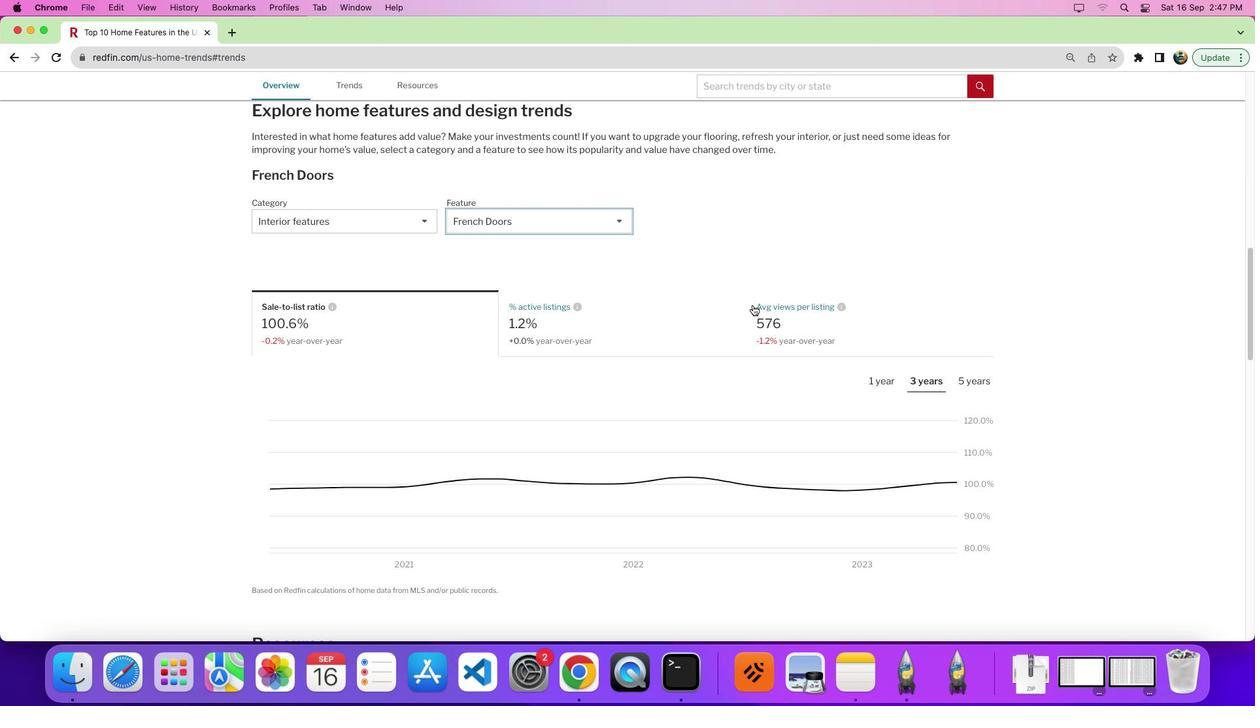 
Action: Mouse scrolled (752, 306) with delta (0, 0)
Screenshot: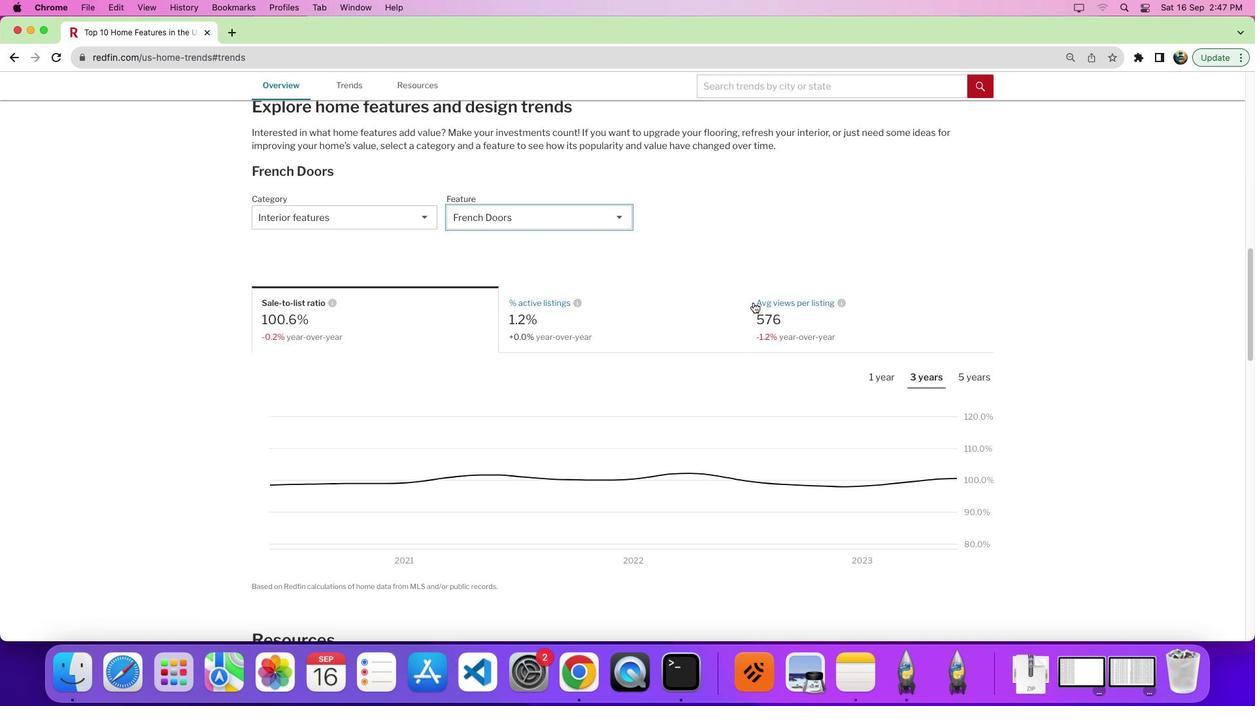 
Action: Mouse moved to (753, 304)
Screenshot: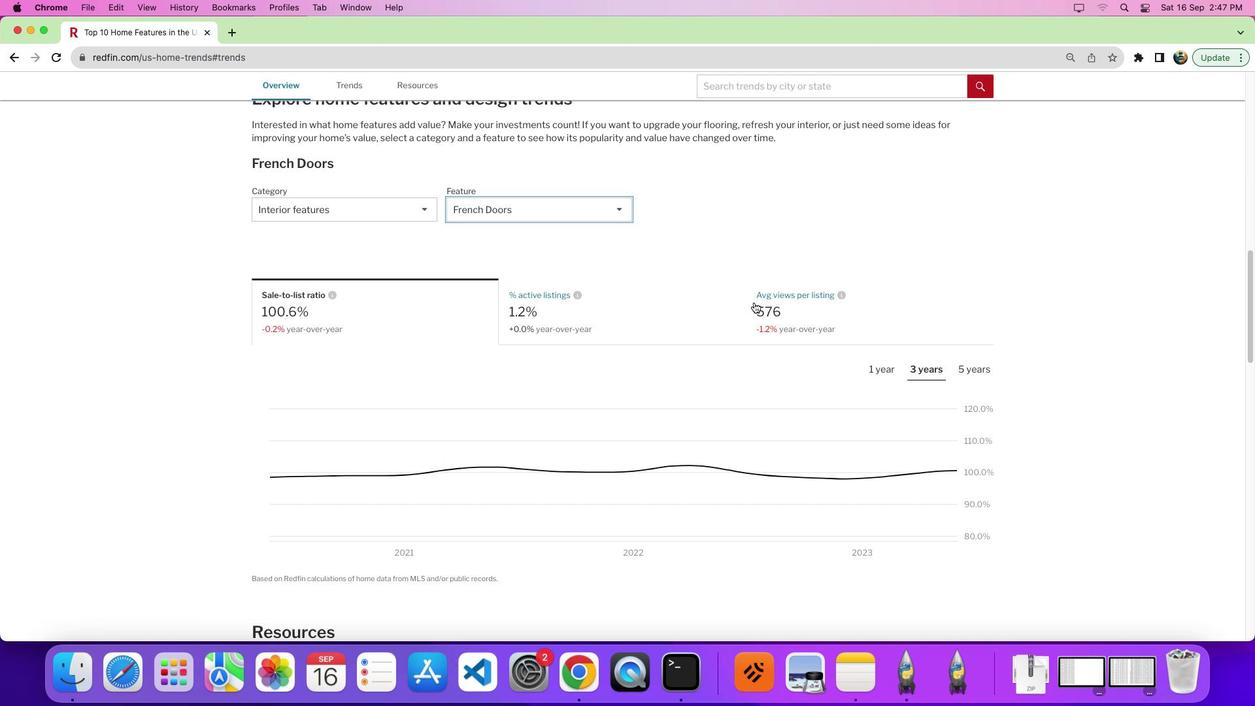 
Action: Mouse scrolled (753, 304) with delta (0, 0)
Screenshot: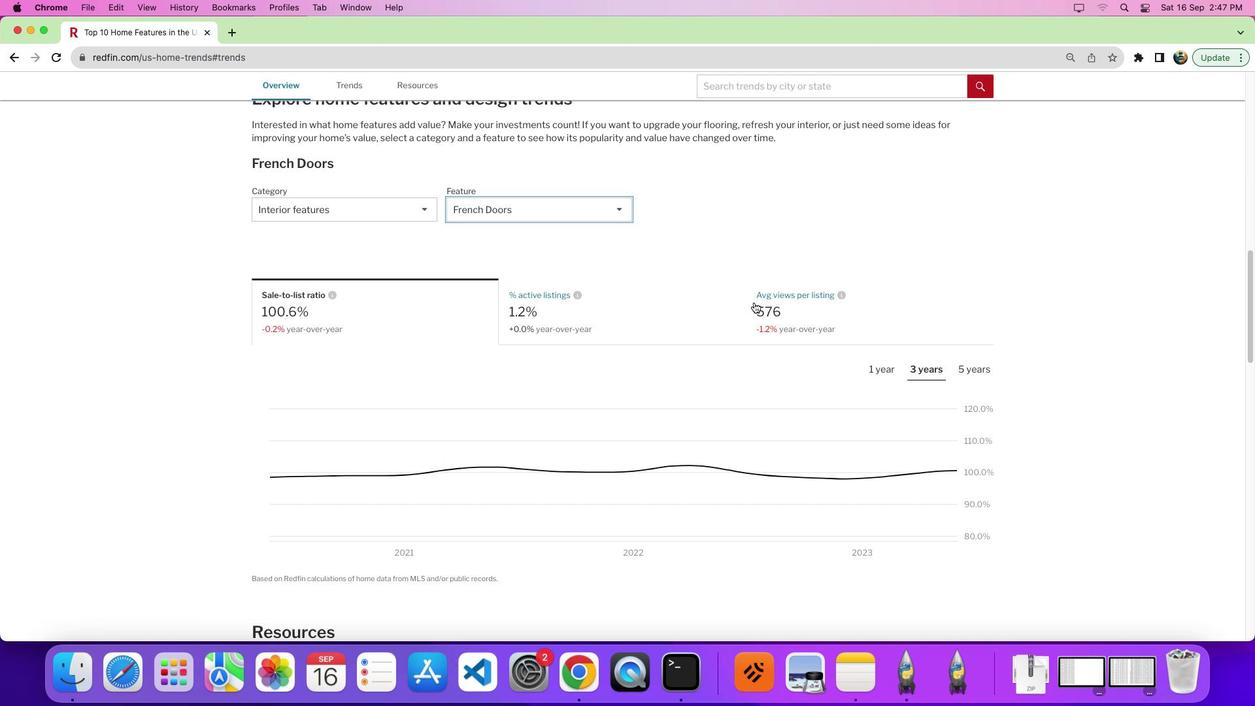 
Action: Mouse moved to (541, 283)
Screenshot: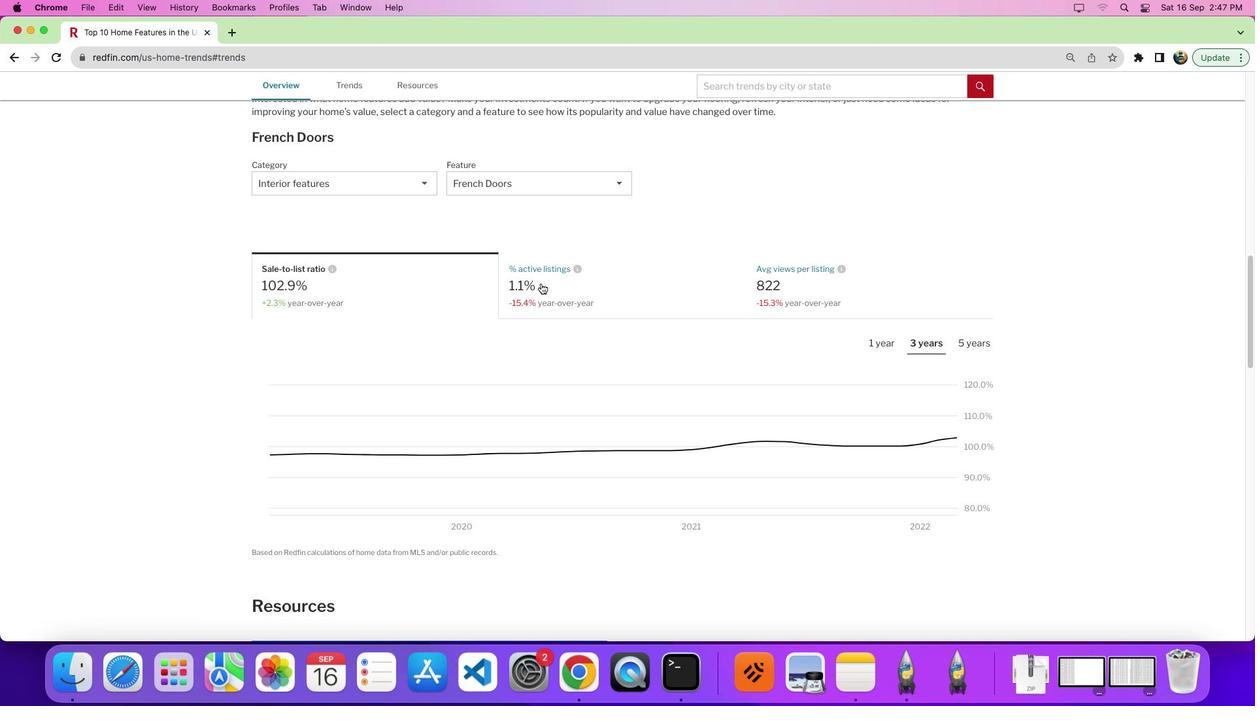 
Action: Mouse pressed left at (541, 283)
Screenshot: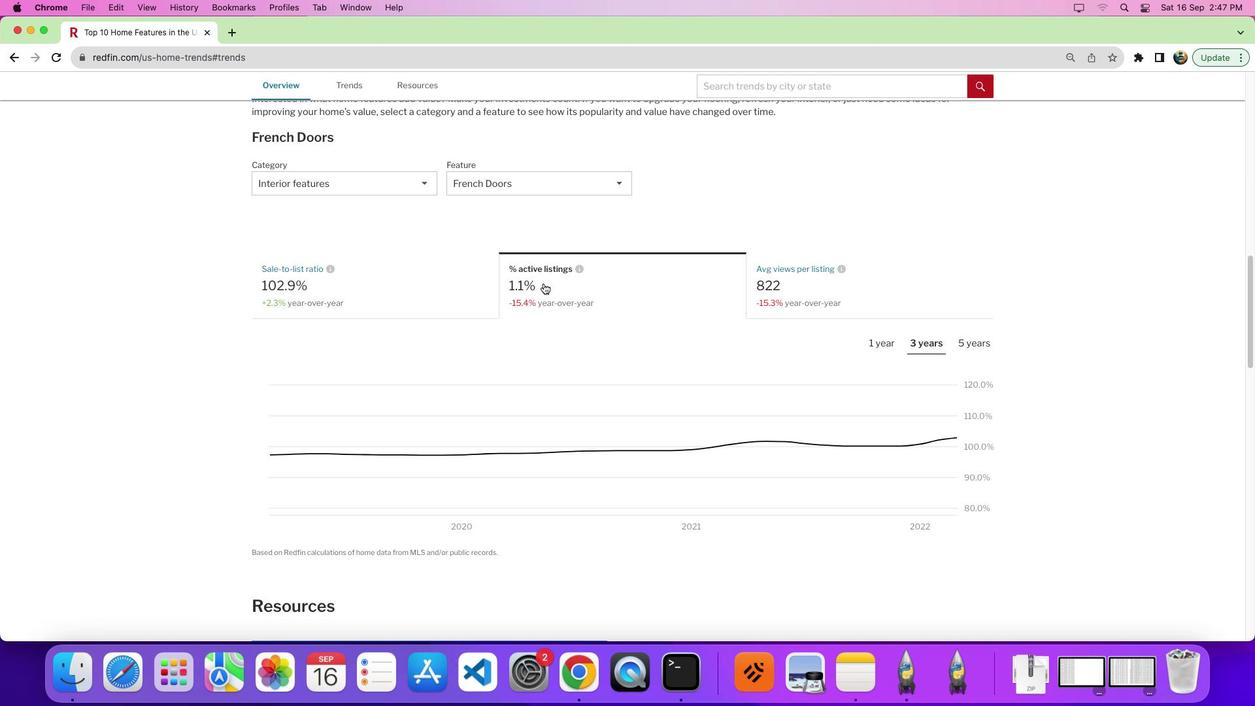 
Action: Mouse moved to (928, 328)
Screenshot: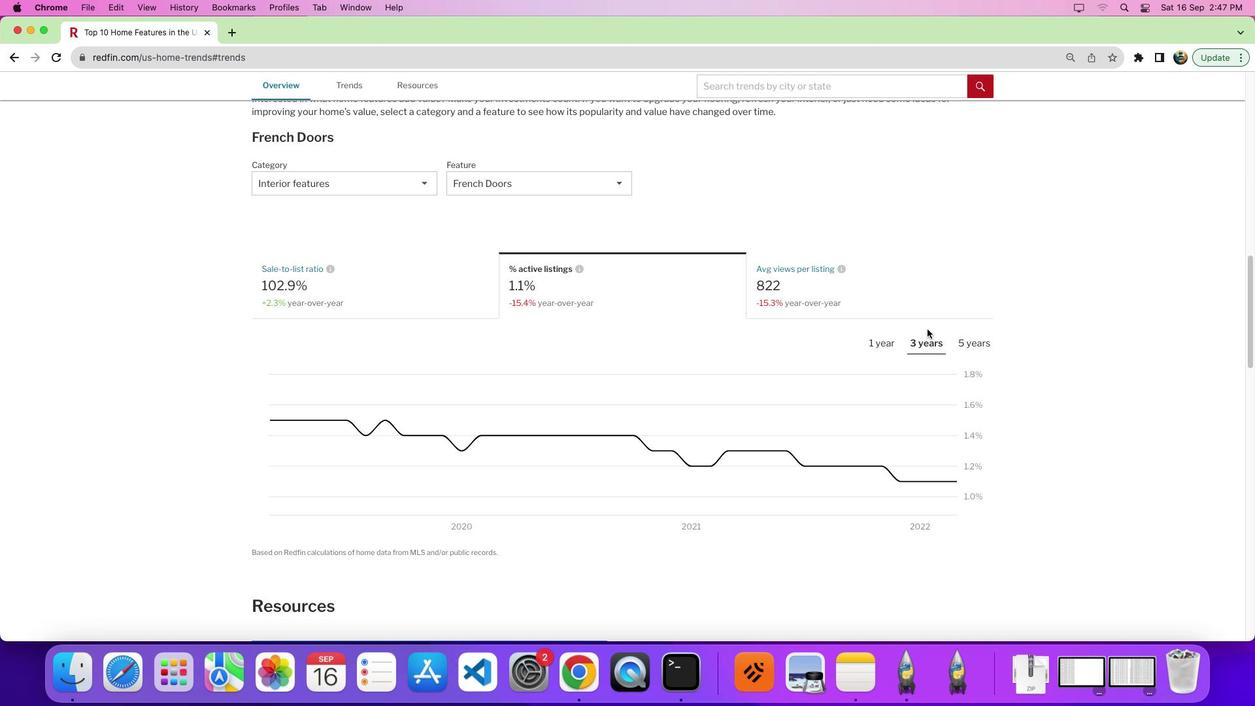 
Action: Mouse scrolled (928, 328) with delta (0, 0)
Screenshot: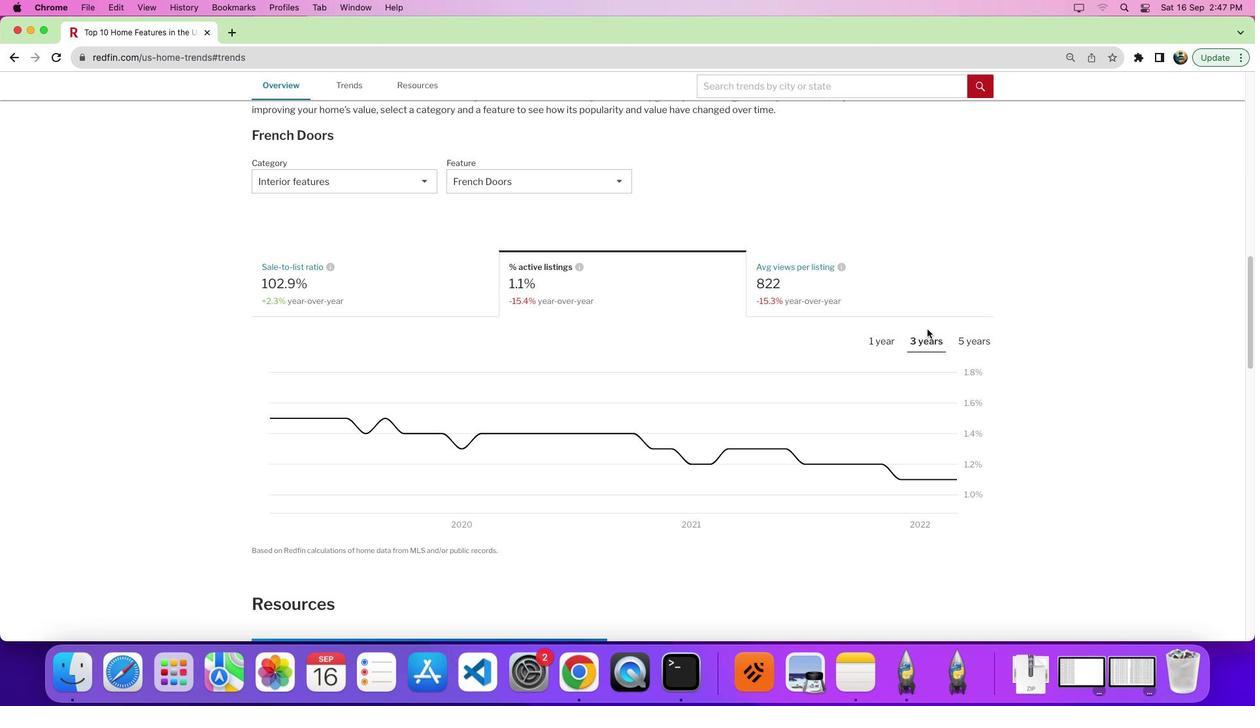 
Action: Mouse scrolled (928, 328) with delta (0, 0)
Screenshot: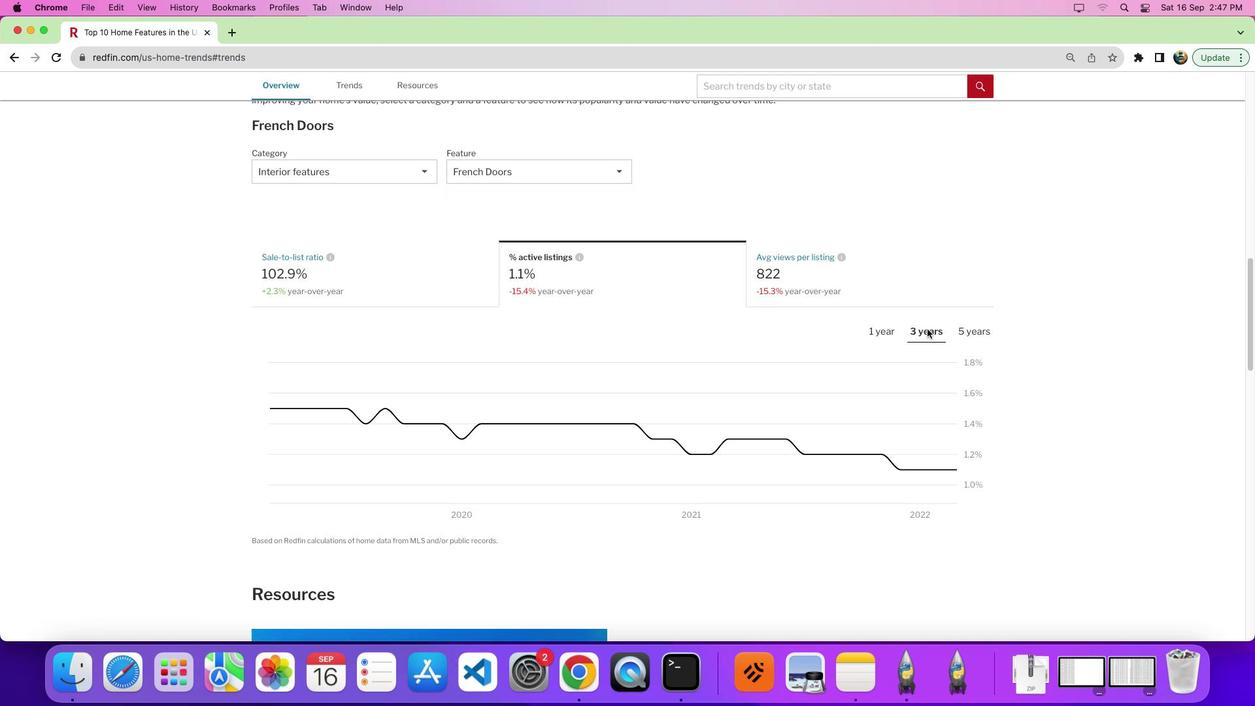 
Action: Mouse moved to (928, 364)
Screenshot: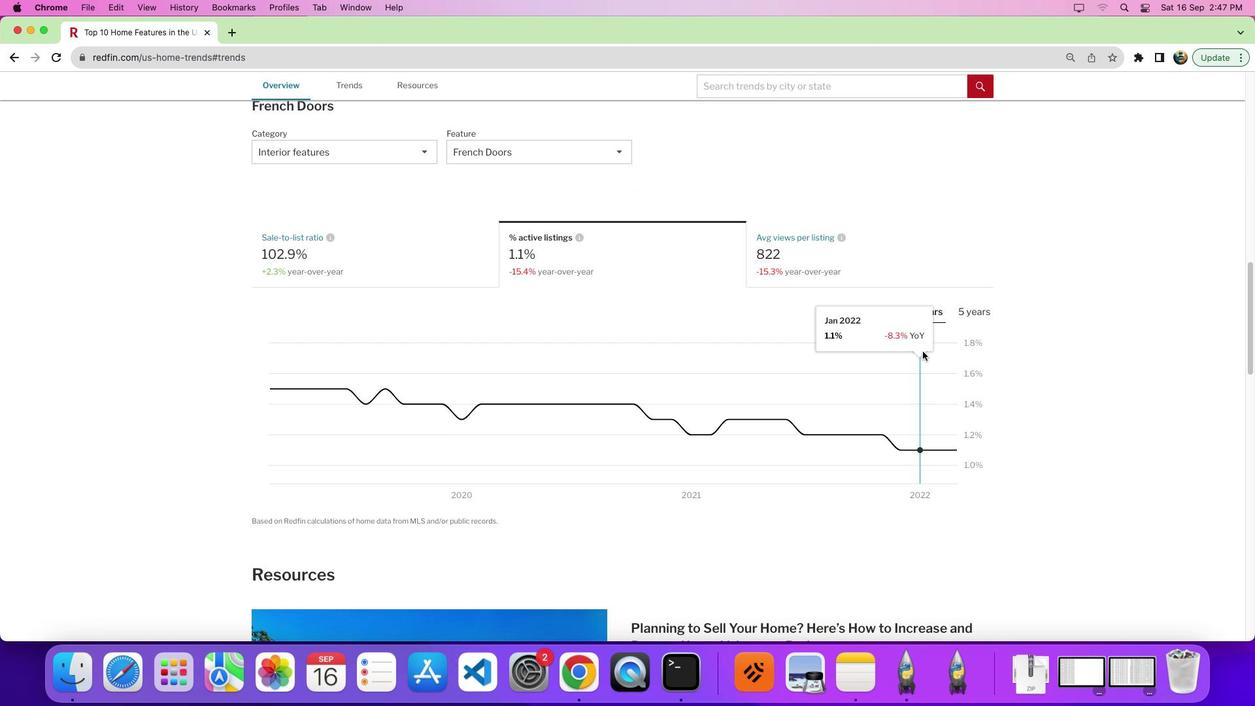 
